 Task: Select the zh-TW option in the locale.
Action: Mouse moved to (8, 520)
Screenshot: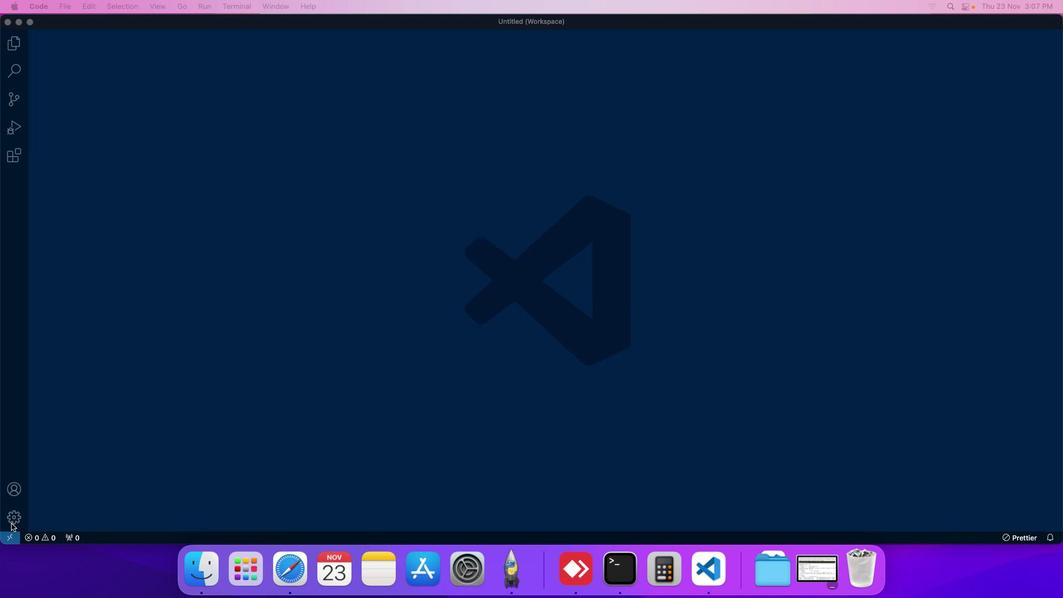 
Action: Mouse pressed left at (8, 520)
Screenshot: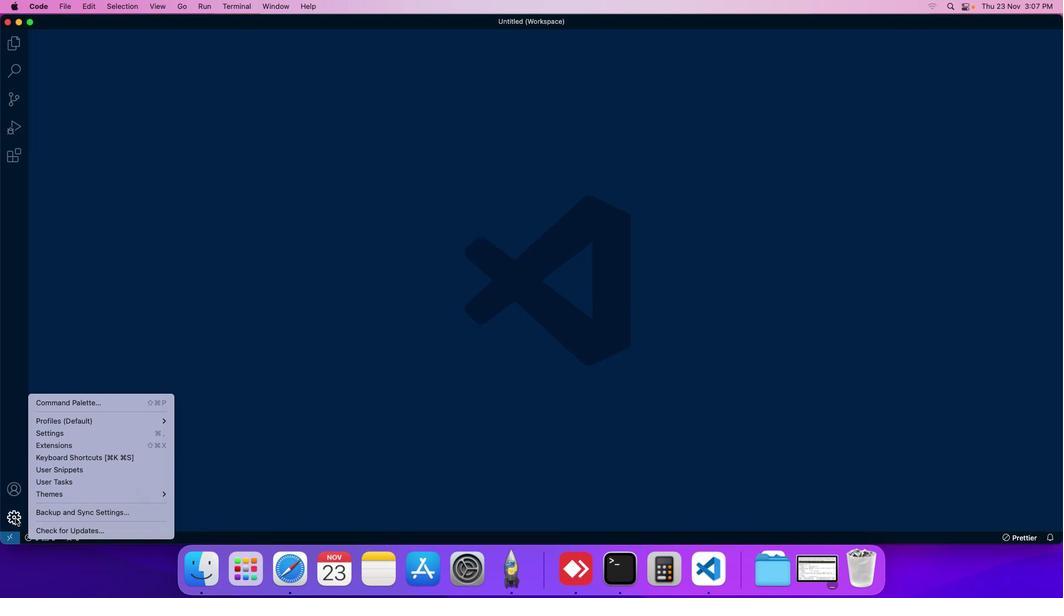 
Action: Mouse moved to (58, 425)
Screenshot: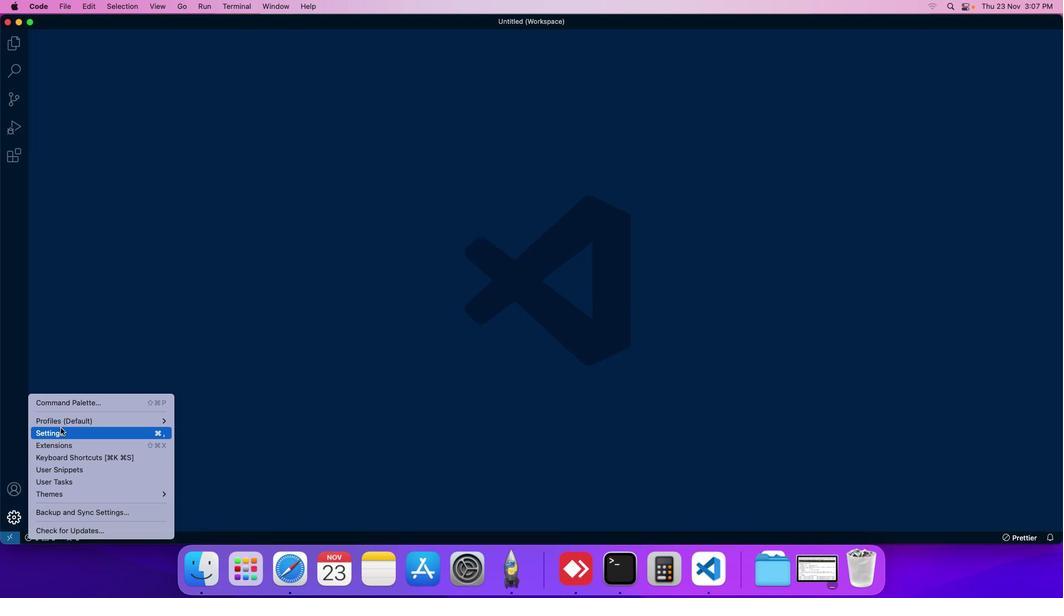 
Action: Mouse pressed left at (58, 425)
Screenshot: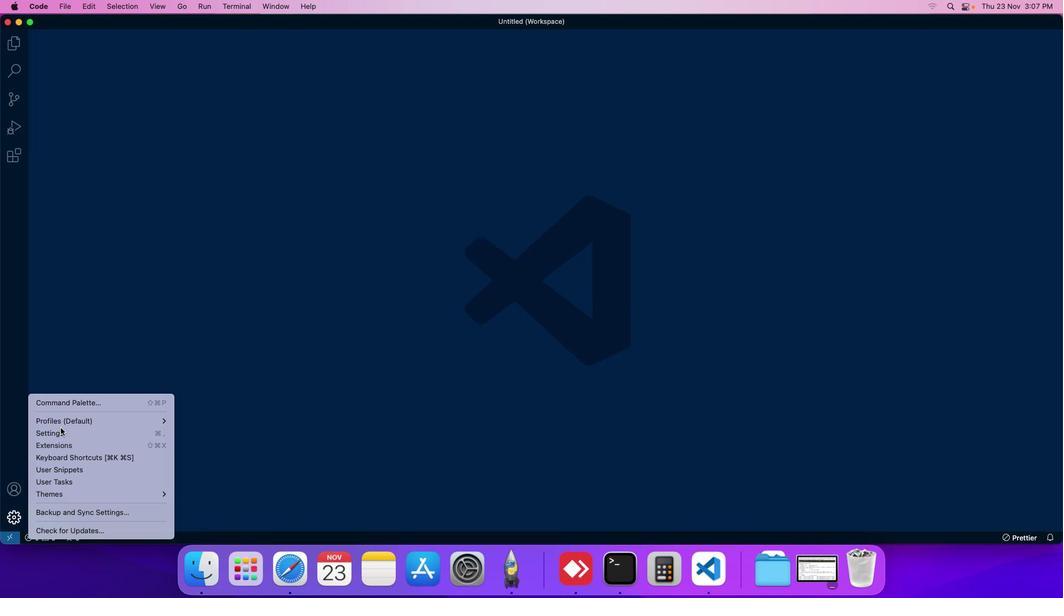 
Action: Mouse moved to (274, 86)
Screenshot: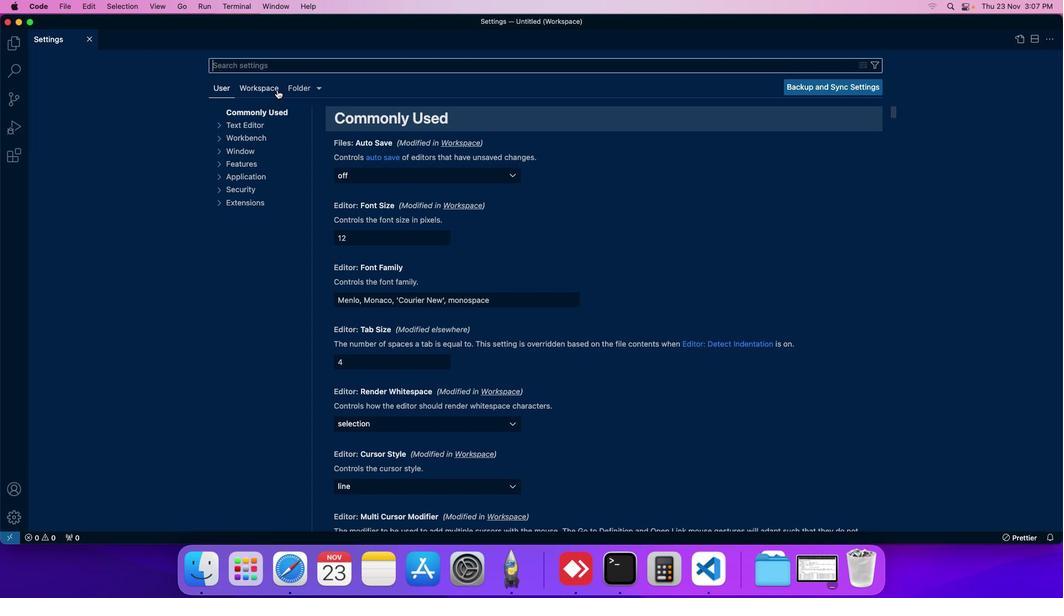 
Action: Mouse pressed left at (274, 86)
Screenshot: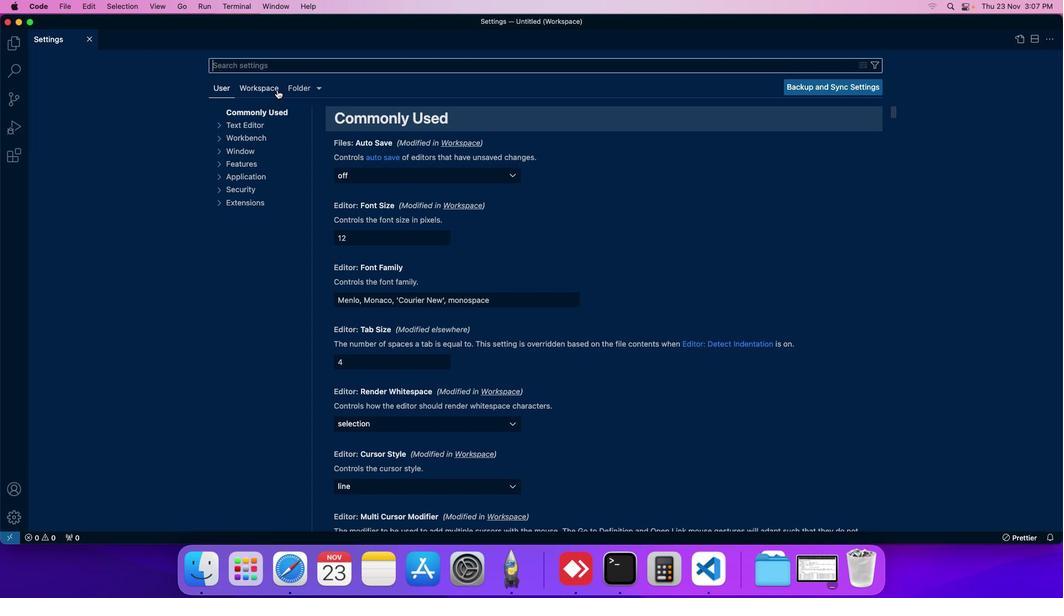 
Action: Mouse moved to (240, 186)
Screenshot: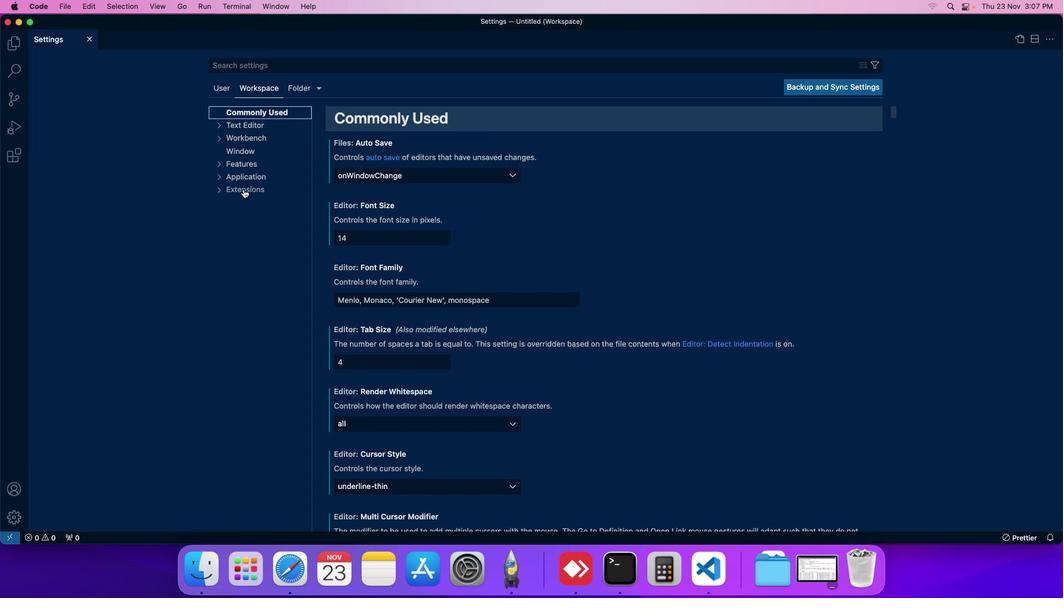 
Action: Mouse pressed left at (240, 186)
Screenshot: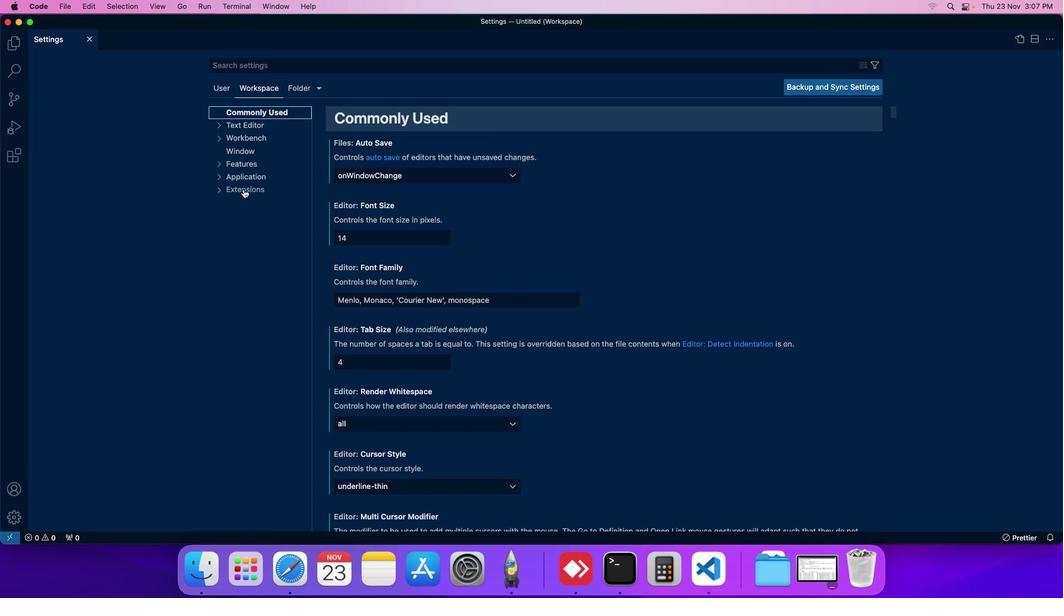 
Action: Mouse moved to (237, 467)
Screenshot: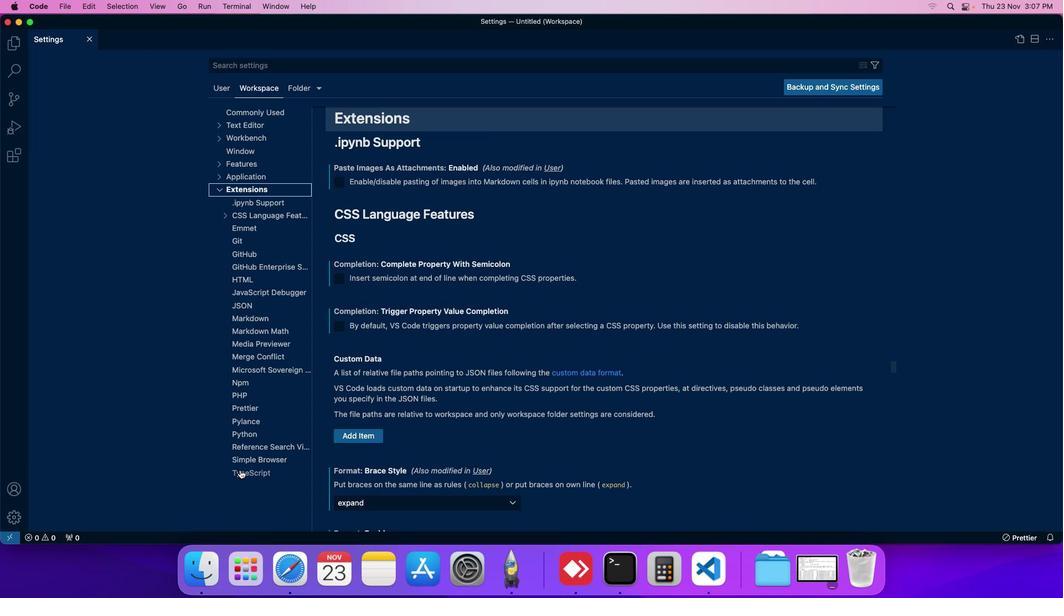 
Action: Mouse pressed left at (237, 467)
Screenshot: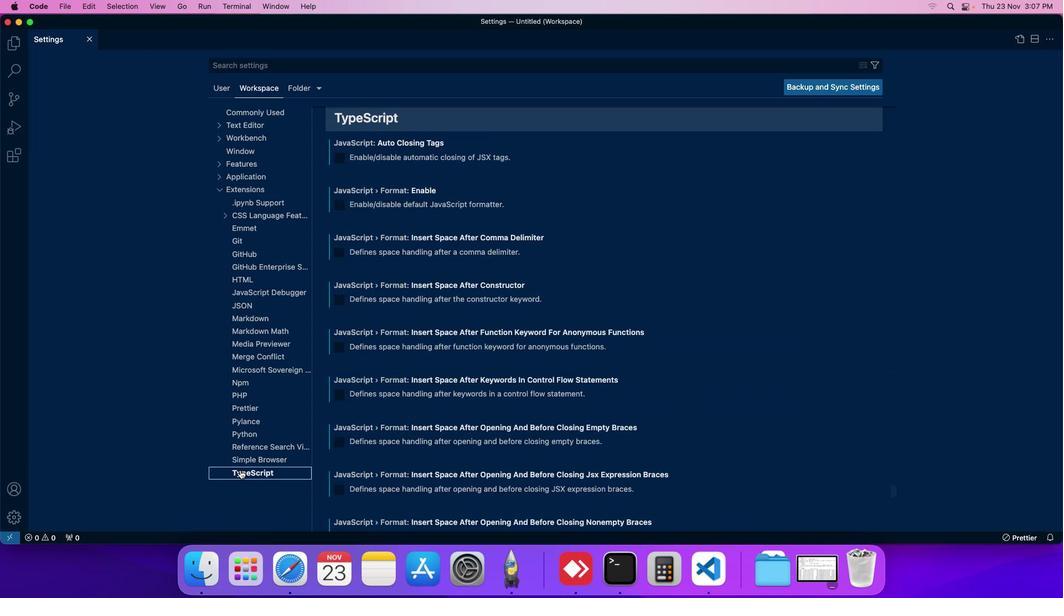 
Action: Mouse moved to (331, 371)
Screenshot: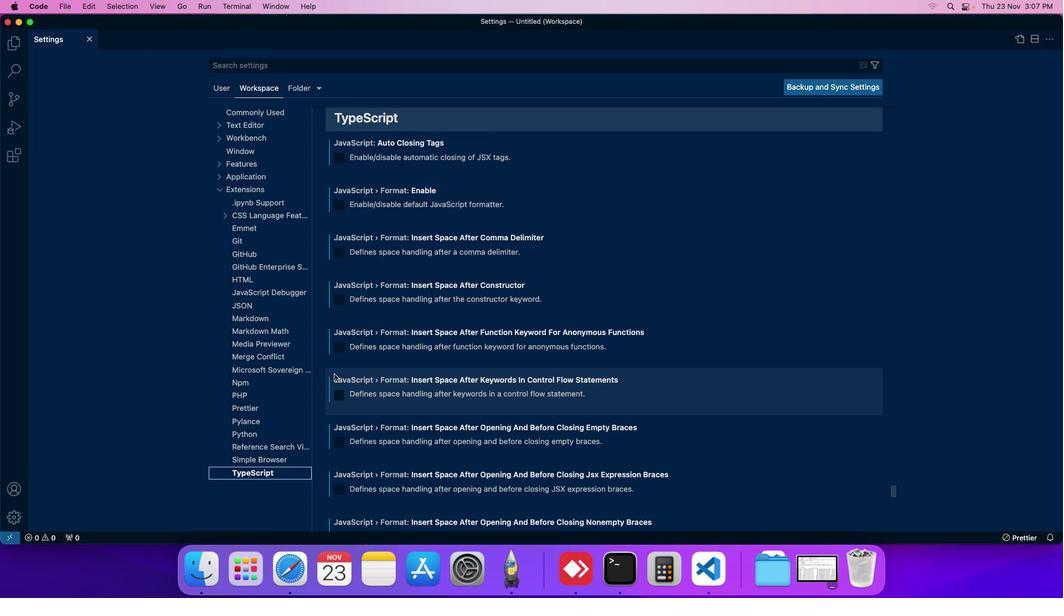 
Action: Mouse scrolled (331, 371) with delta (-2, -2)
Screenshot: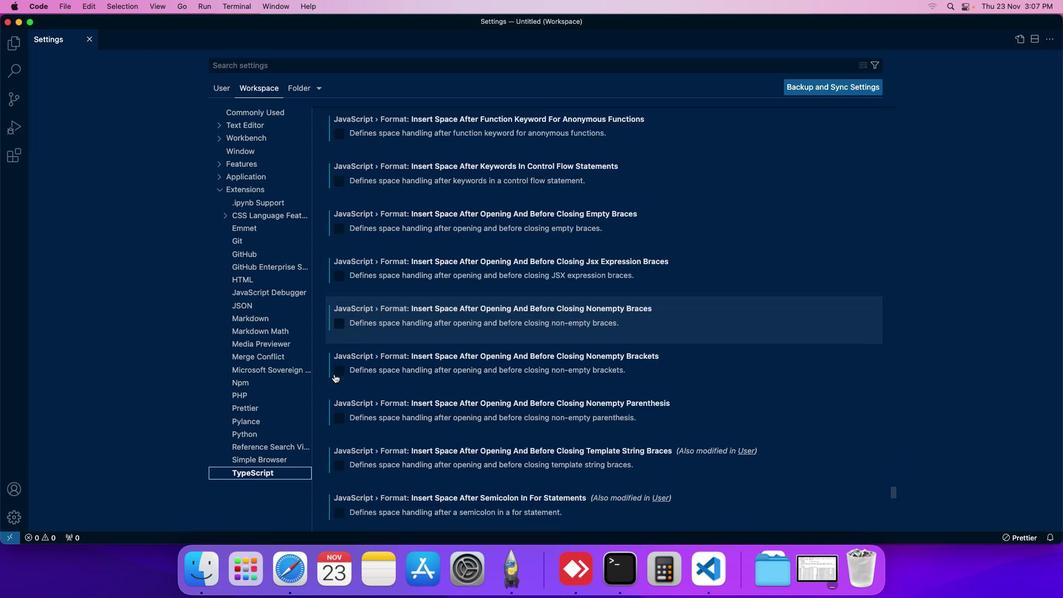 
Action: Mouse scrolled (331, 371) with delta (-2, -2)
Screenshot: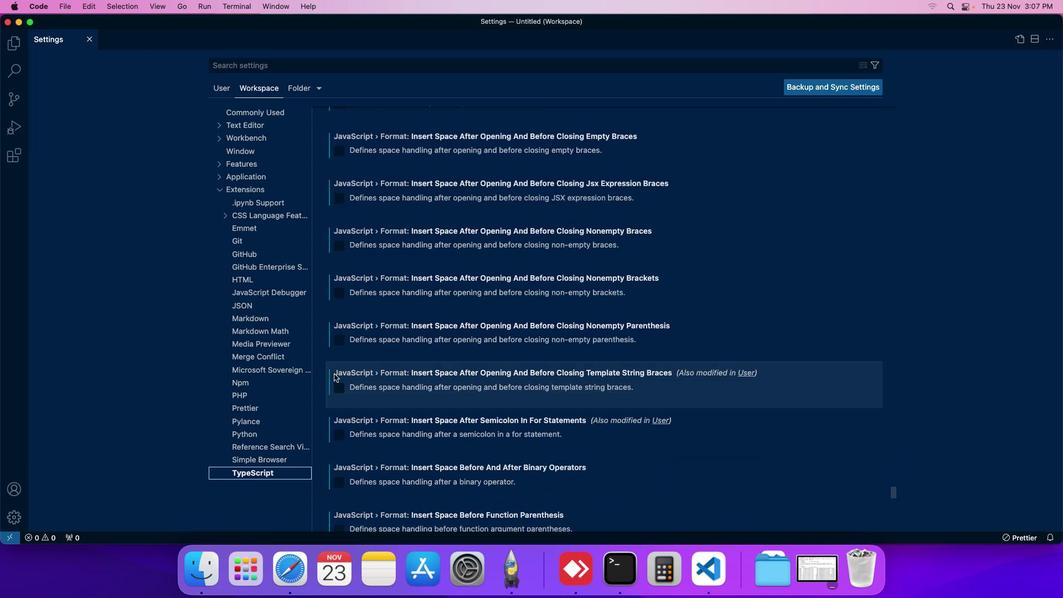 
Action: Mouse scrolled (331, 371) with delta (-2, -2)
Screenshot: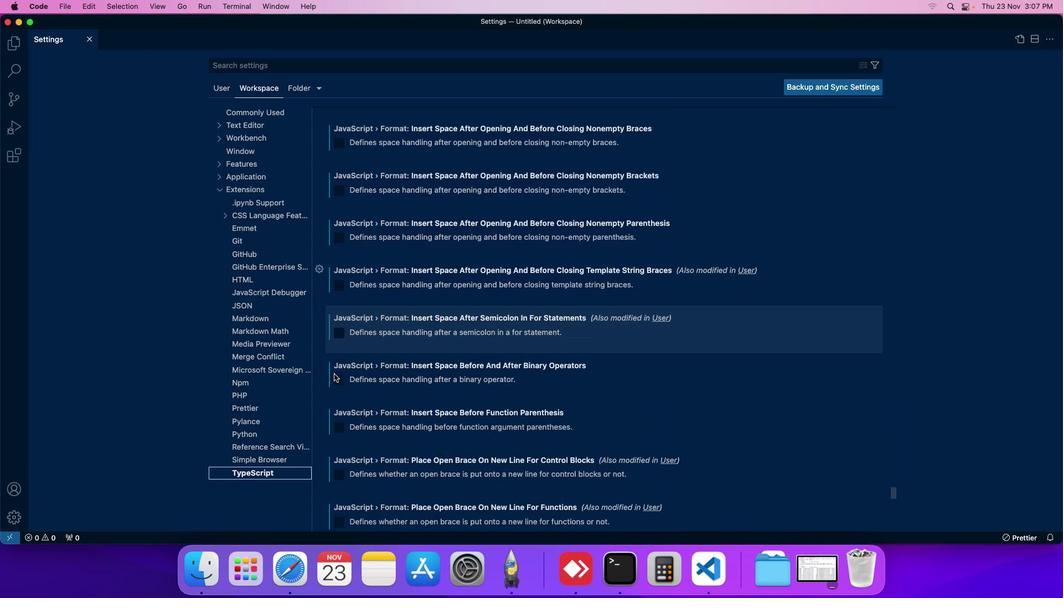 
Action: Mouse scrolled (331, 371) with delta (-2, -2)
Screenshot: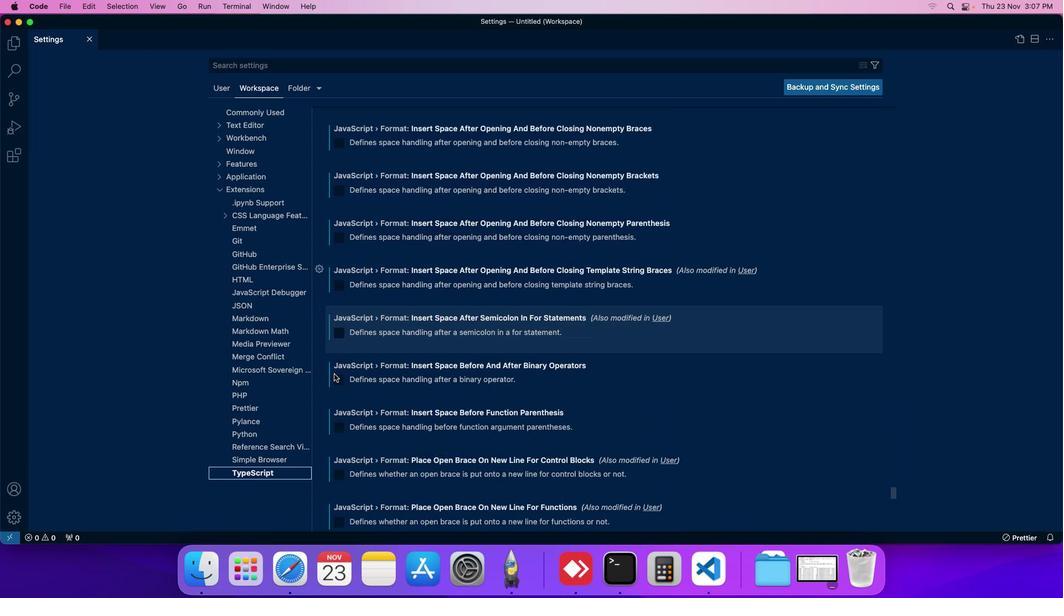 
Action: Mouse scrolled (331, 371) with delta (-2, -2)
Screenshot: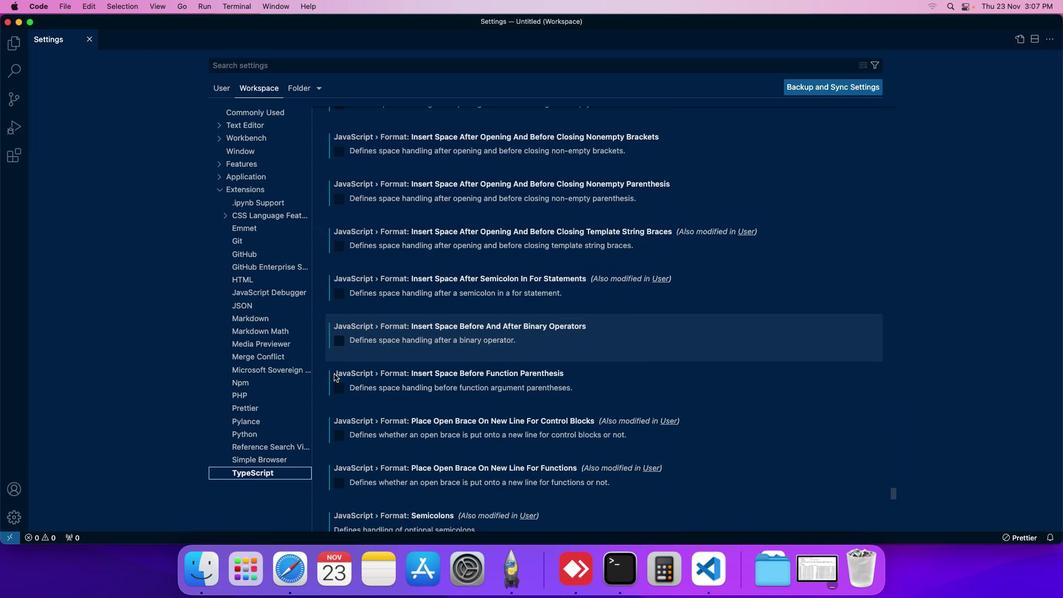 
Action: Mouse moved to (334, 370)
Screenshot: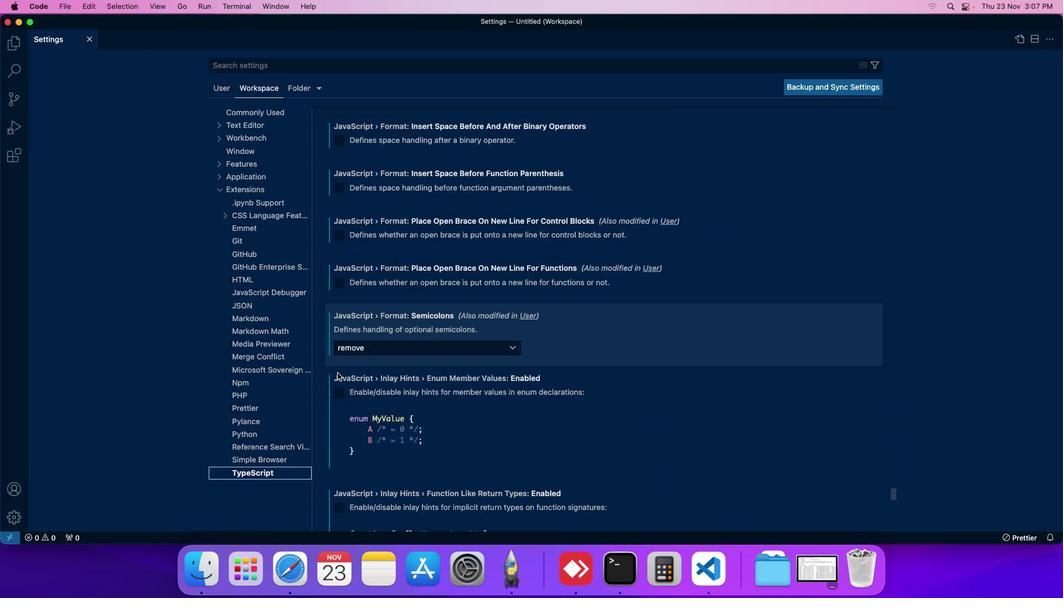 
Action: Mouse scrolled (334, 370) with delta (-2, -2)
Screenshot: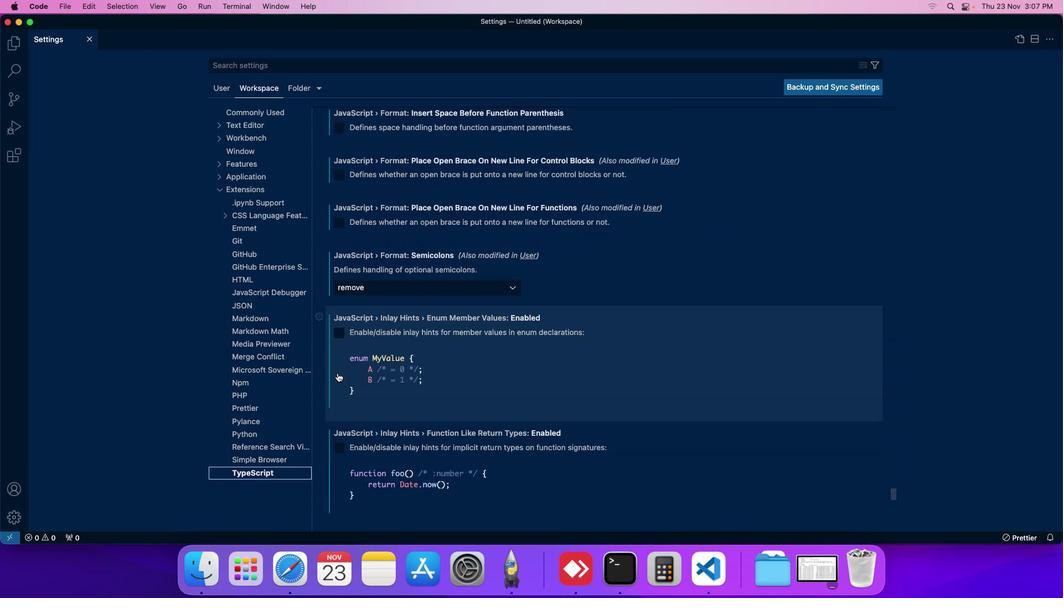 
Action: Mouse scrolled (334, 370) with delta (-2, -2)
Screenshot: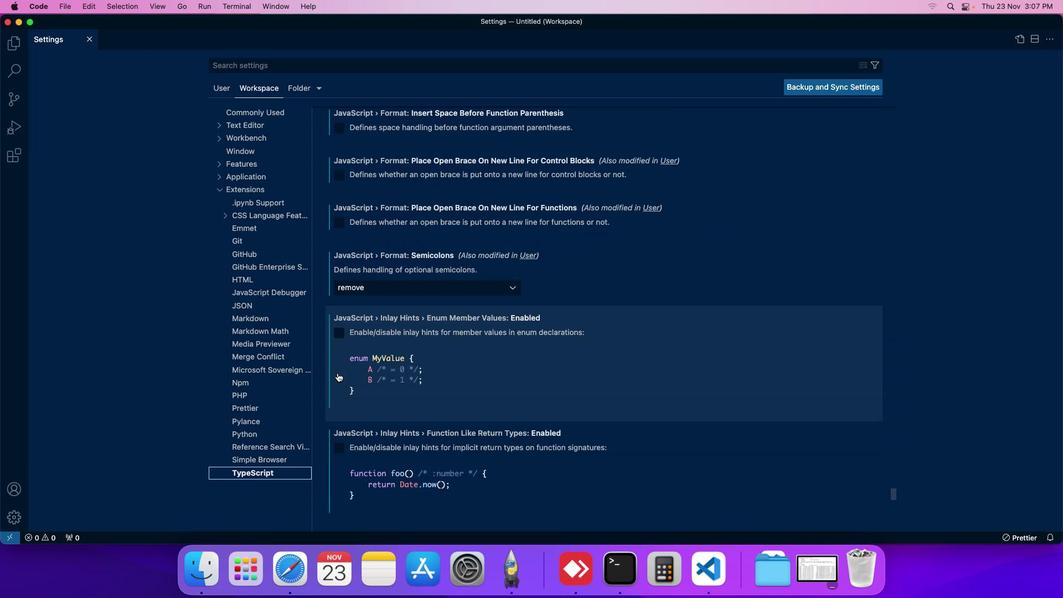 
Action: Mouse scrolled (334, 370) with delta (-2, -3)
Screenshot: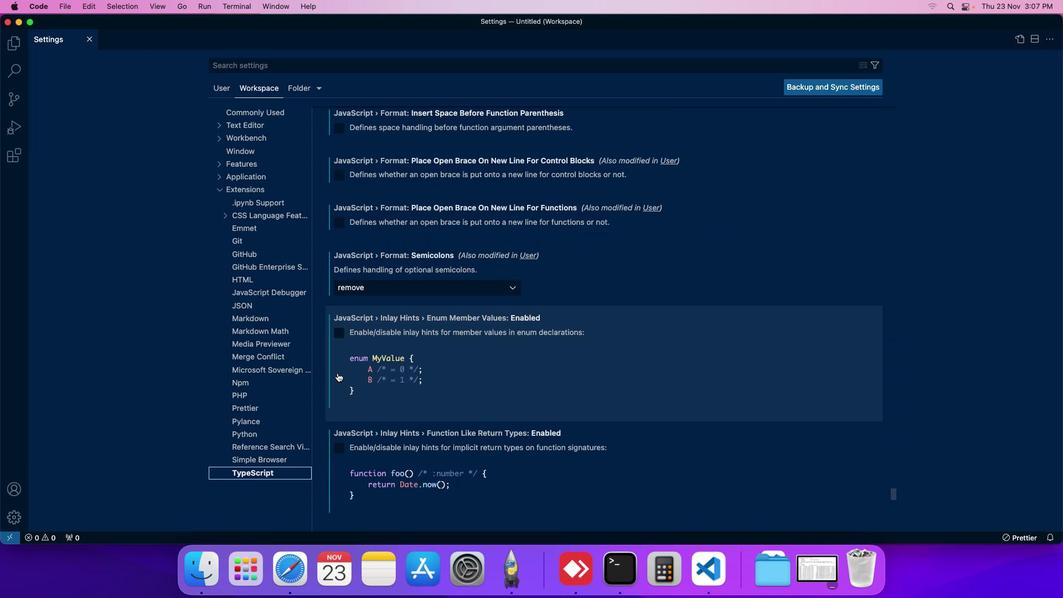 
Action: Mouse moved to (335, 370)
Screenshot: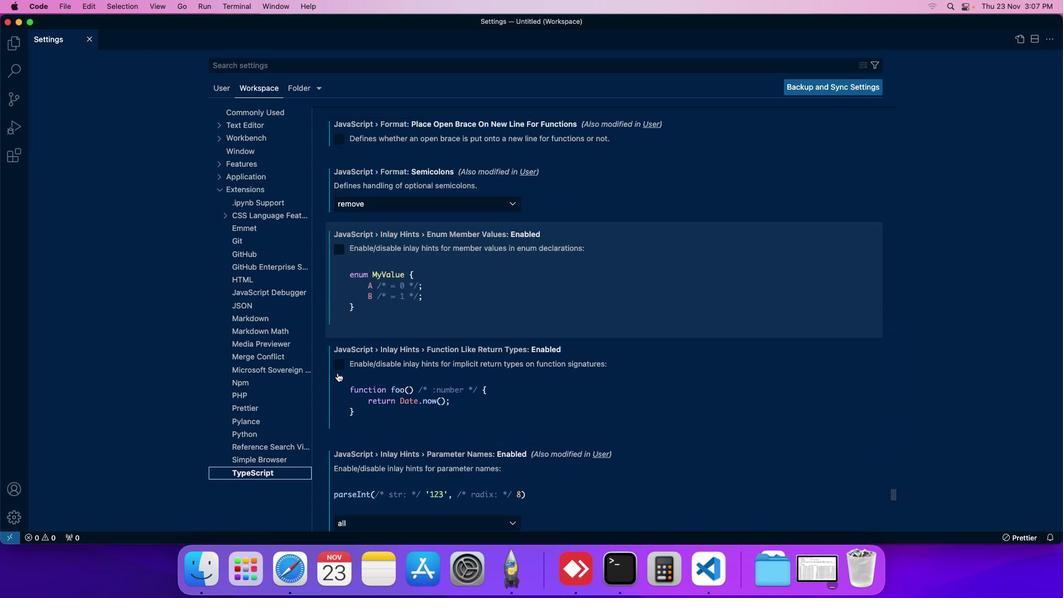 
Action: Mouse scrolled (335, 370) with delta (-2, -2)
Screenshot: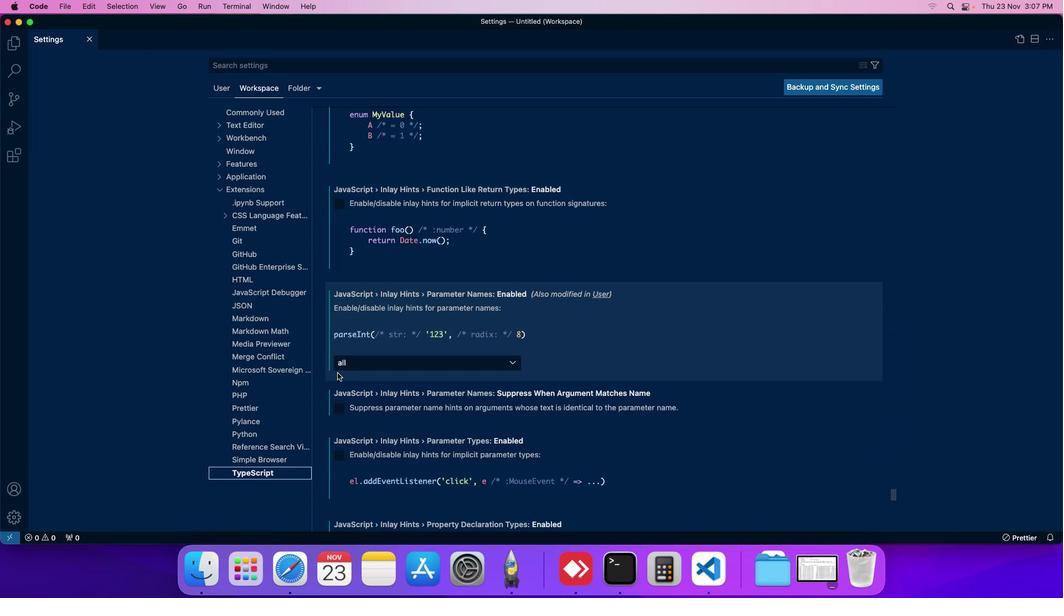 
Action: Mouse scrolled (335, 370) with delta (-2, -2)
Screenshot: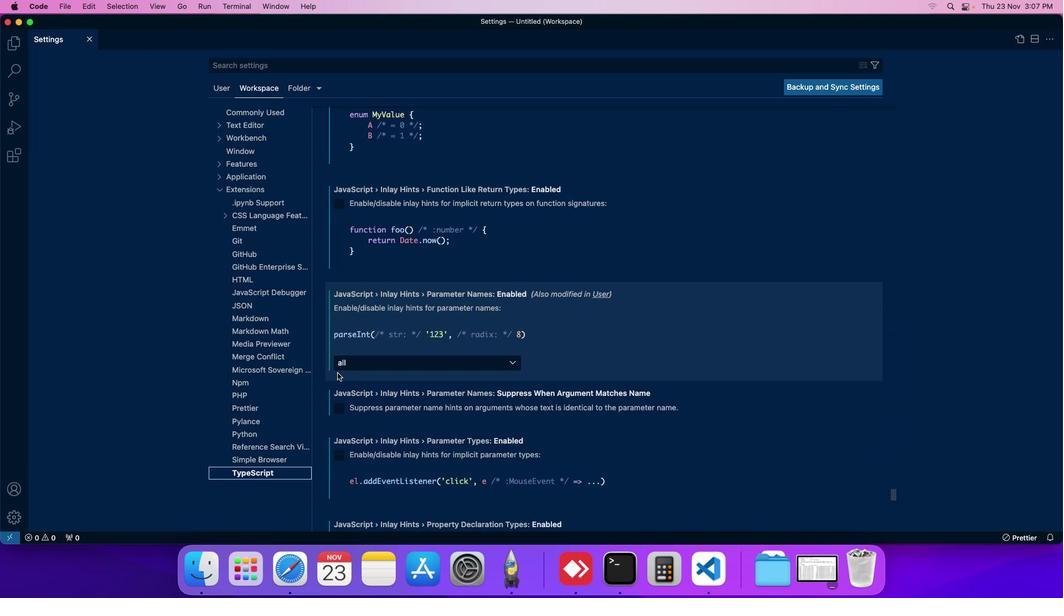 
Action: Mouse scrolled (335, 370) with delta (-2, -3)
Screenshot: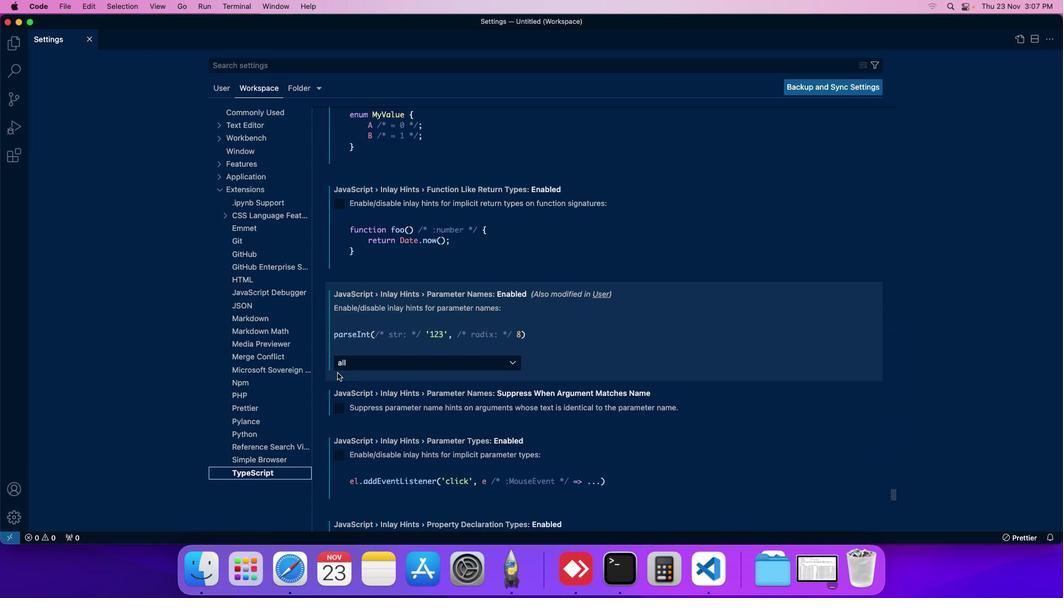 
Action: Mouse scrolled (335, 370) with delta (-2, -2)
Screenshot: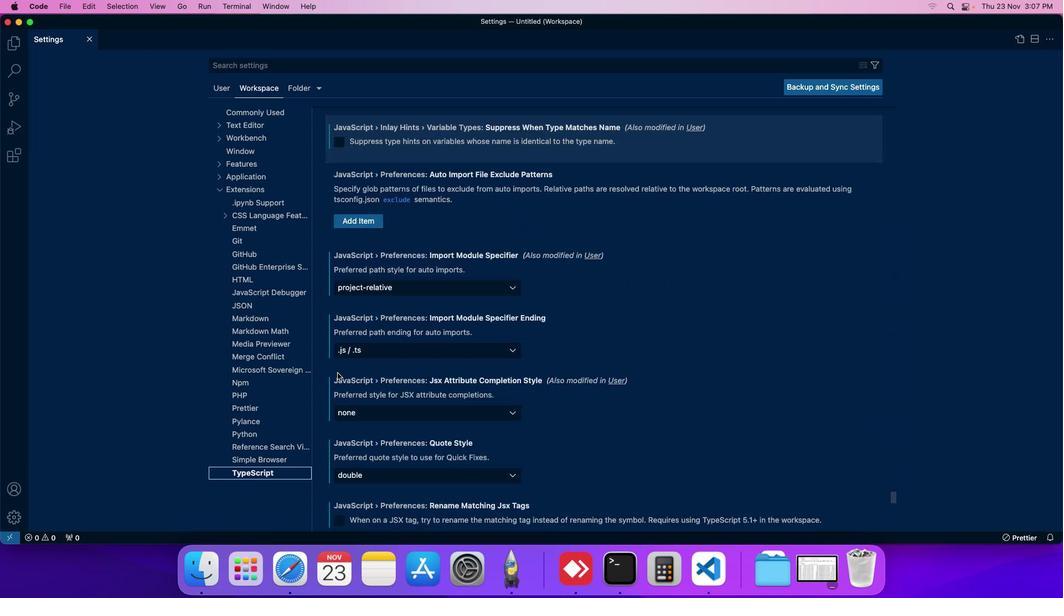 
Action: Mouse scrolled (335, 370) with delta (-2, -2)
Screenshot: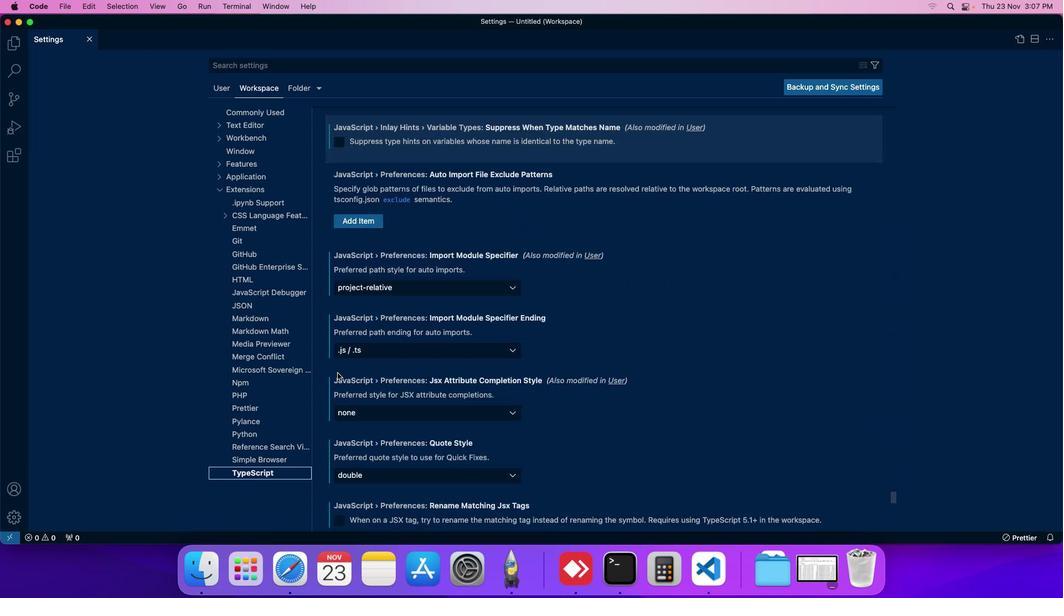 
Action: Mouse scrolled (335, 370) with delta (-2, -3)
Screenshot: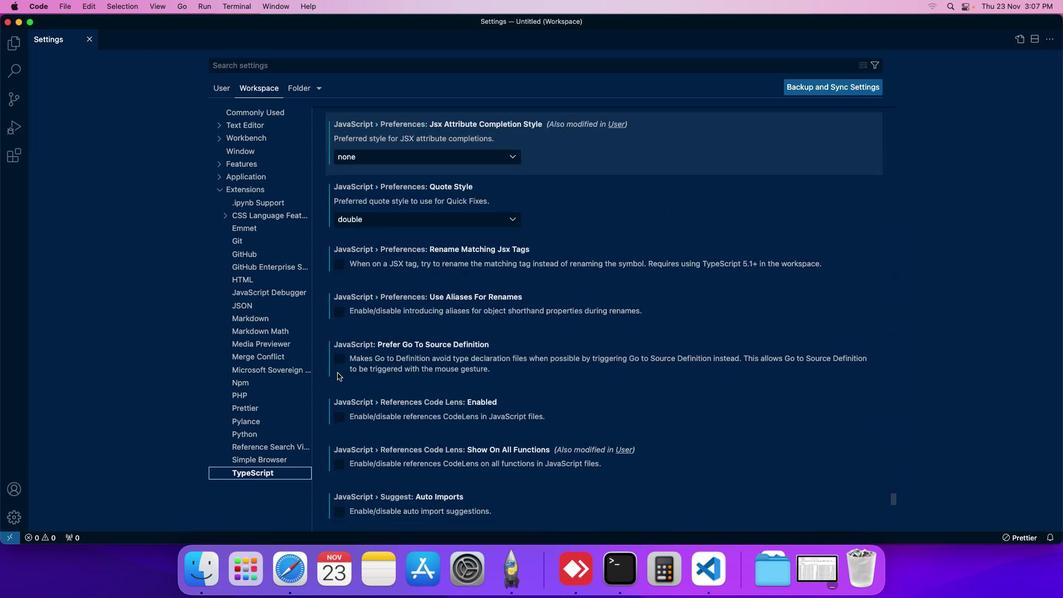 
Action: Mouse scrolled (335, 370) with delta (-2, -4)
Screenshot: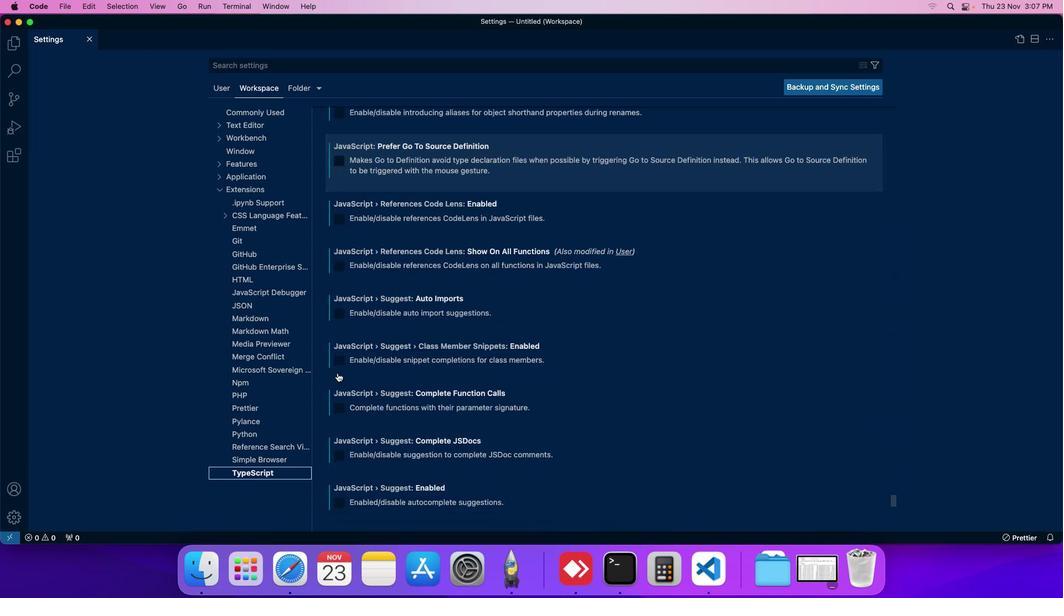 
Action: Mouse moved to (335, 370)
Screenshot: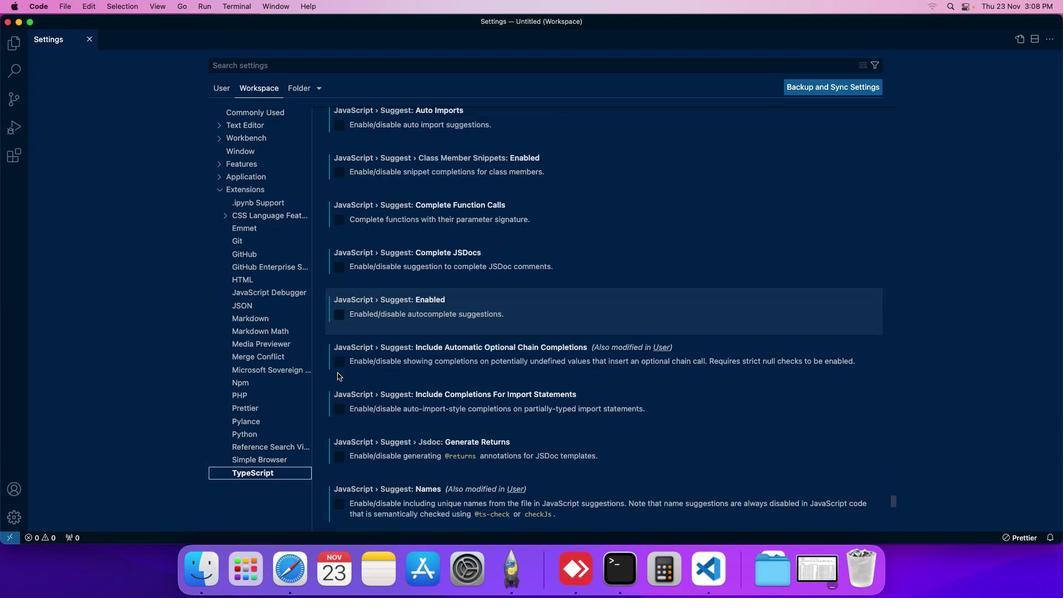 
Action: Mouse scrolled (335, 370) with delta (-2, -2)
Screenshot: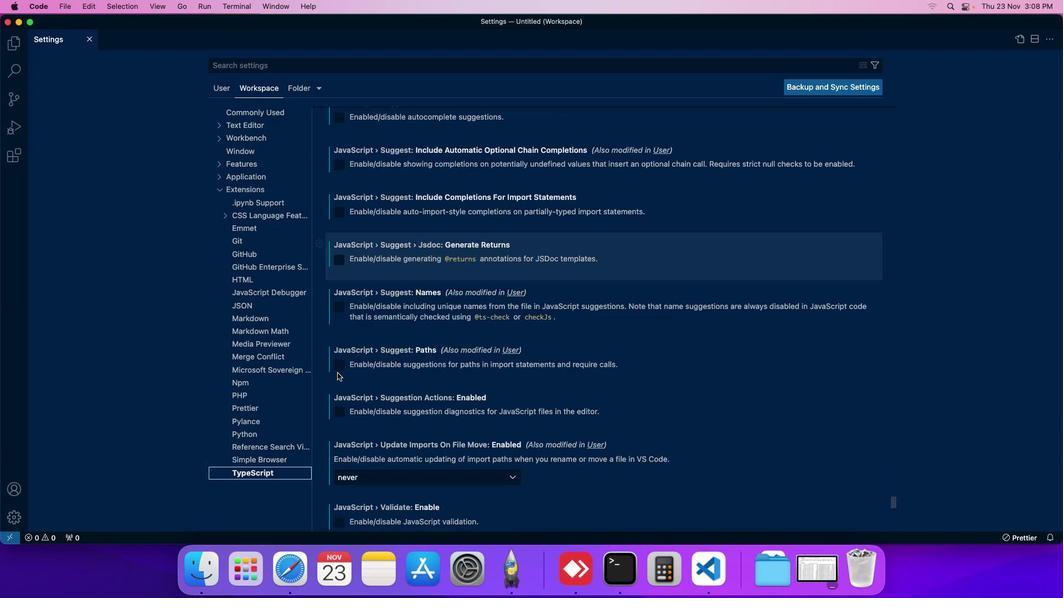 
Action: Mouse scrolled (335, 370) with delta (-2, -2)
Screenshot: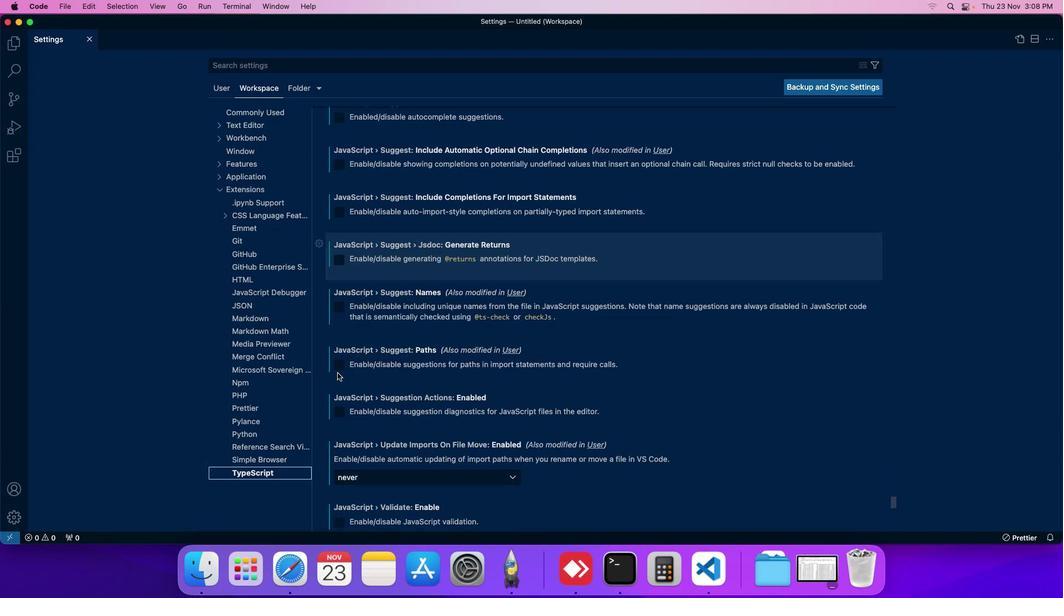 
Action: Mouse scrolled (335, 370) with delta (-2, -3)
Screenshot: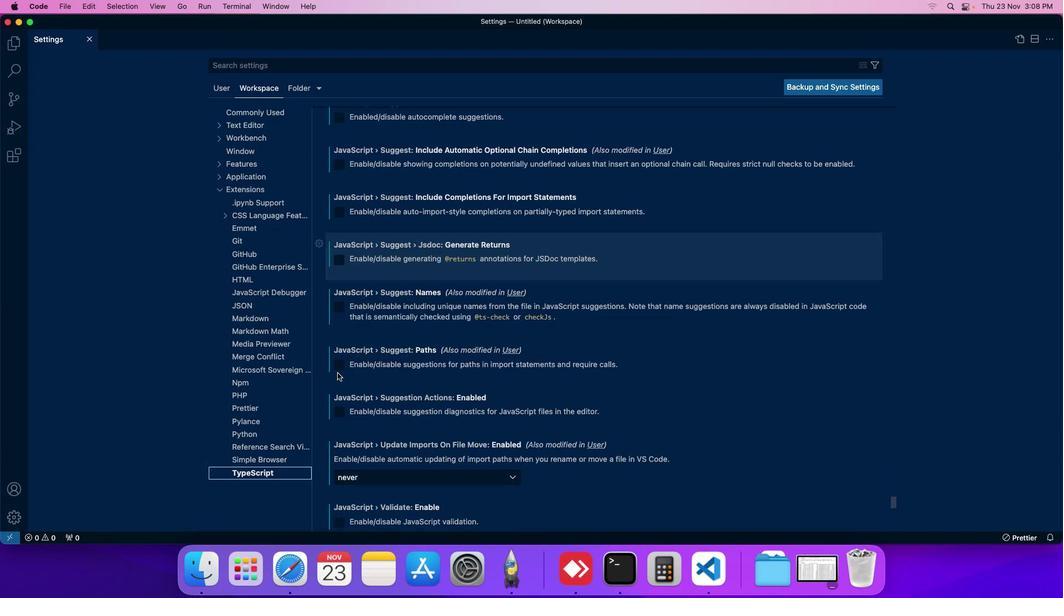 
Action: Mouse scrolled (335, 370) with delta (-2, -4)
Screenshot: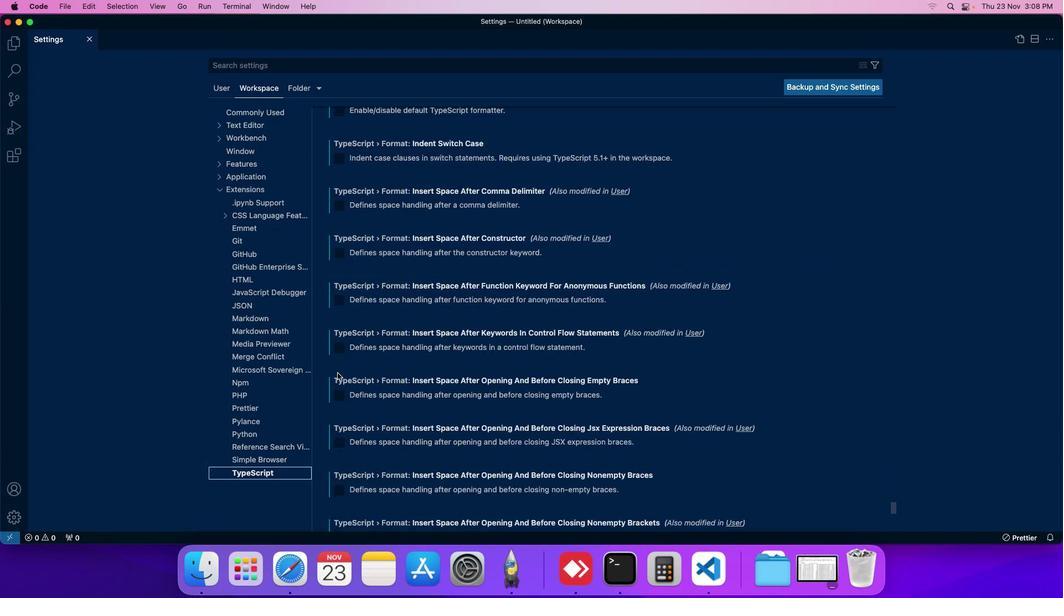 
Action: Mouse scrolled (335, 370) with delta (-2, -2)
Screenshot: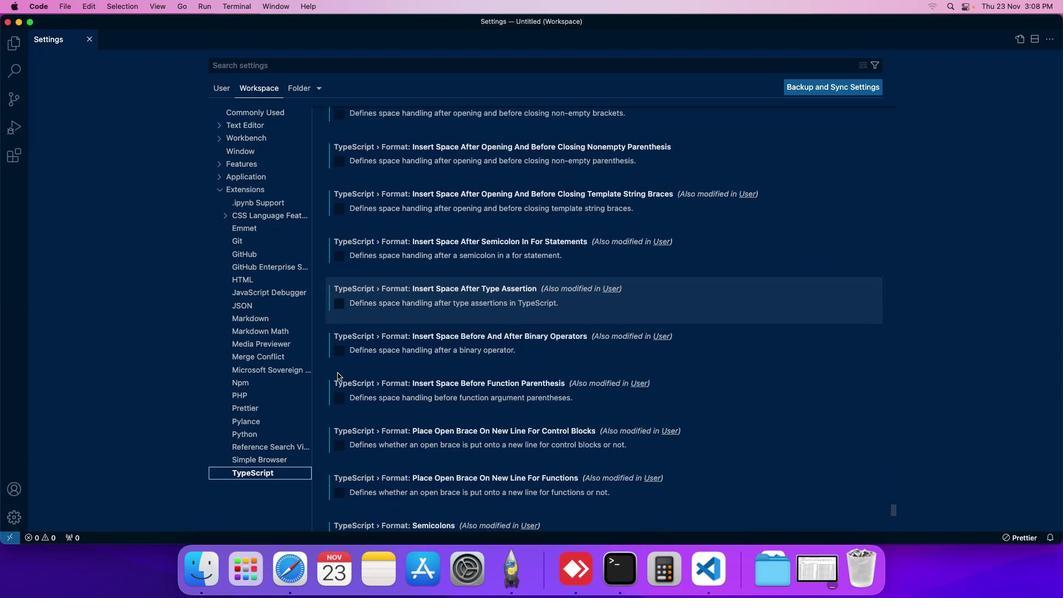 
Action: Mouse scrolled (335, 370) with delta (-2, -2)
Screenshot: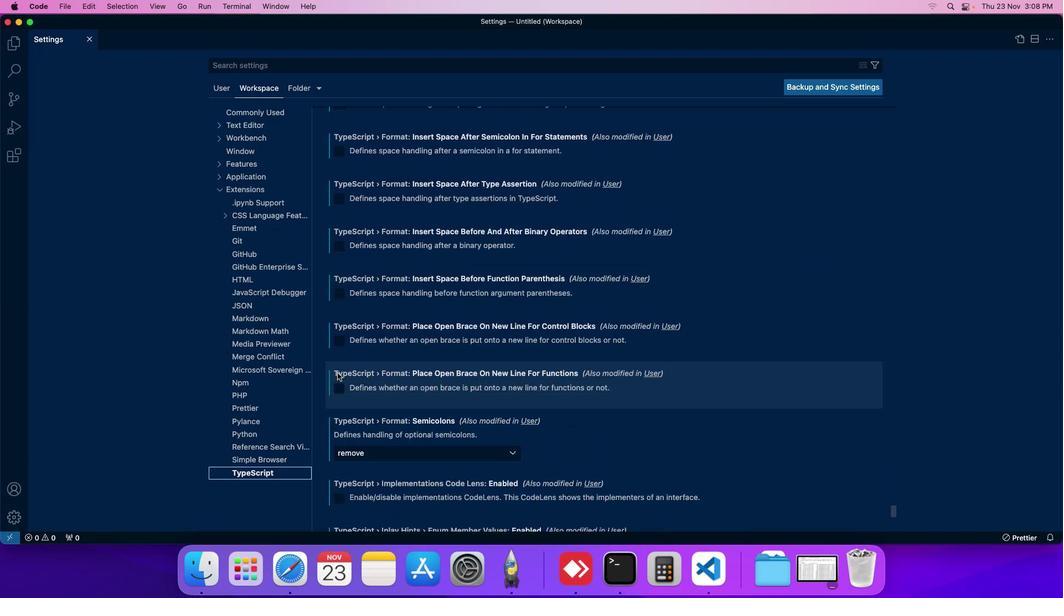 
Action: Mouse scrolled (335, 370) with delta (-2, -3)
Screenshot: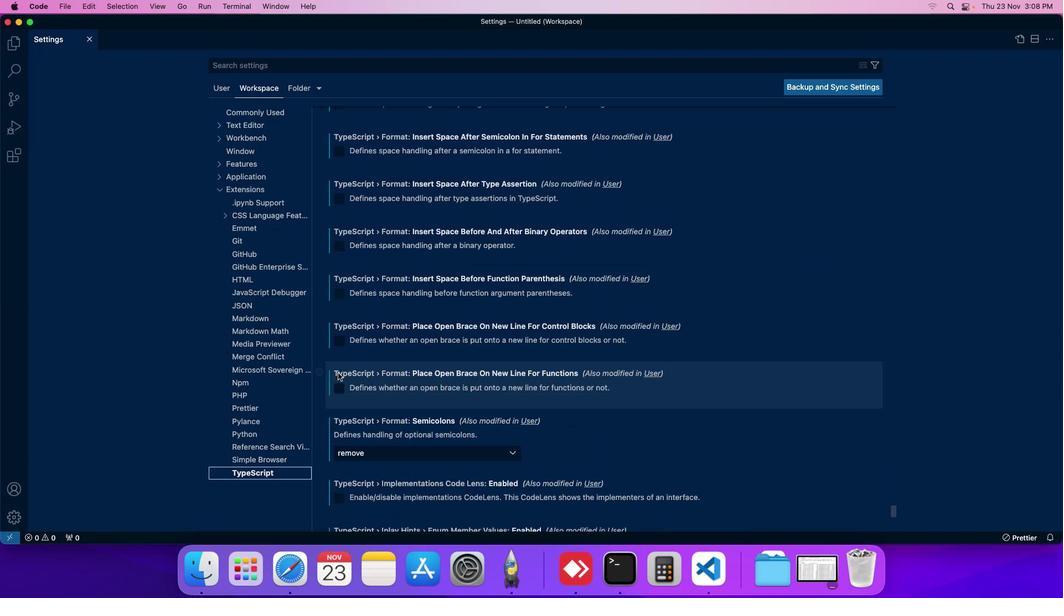 
Action: Mouse moved to (335, 370)
Screenshot: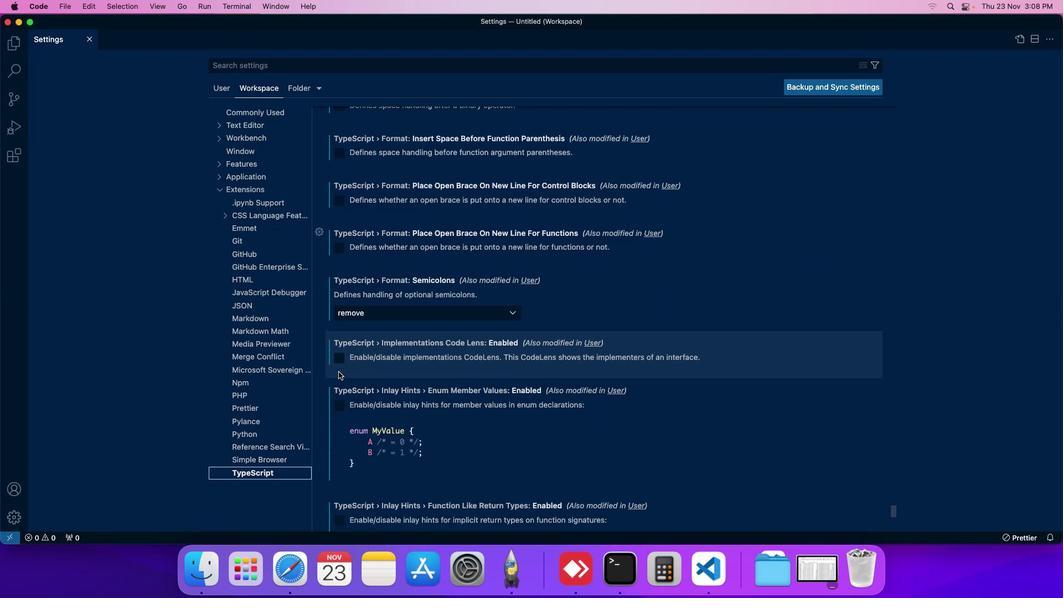 
Action: Mouse scrolled (335, 370) with delta (-2, -2)
Screenshot: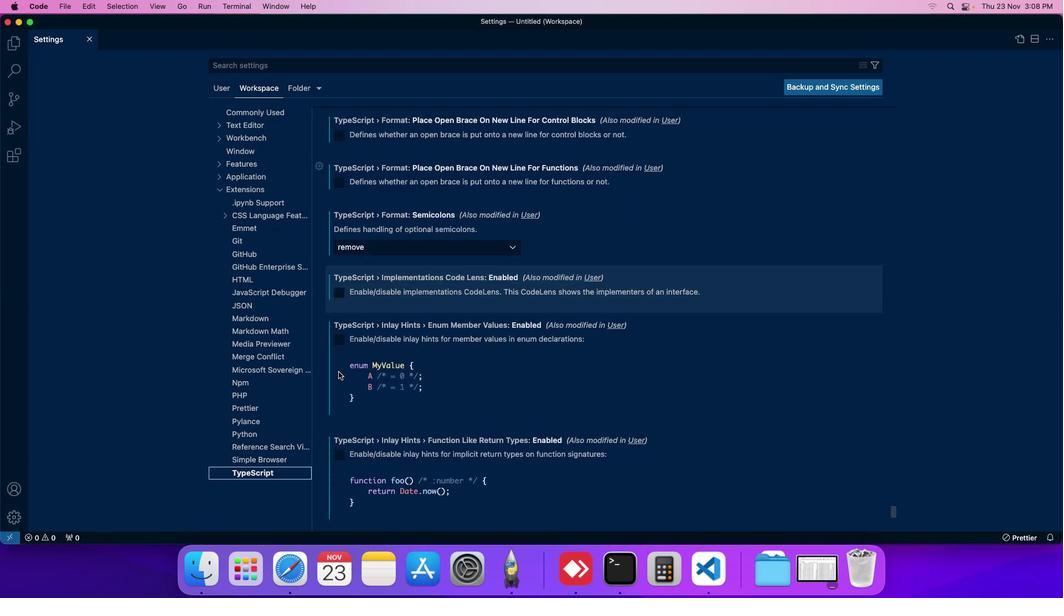 
Action: Mouse scrolled (335, 370) with delta (-2, -2)
Screenshot: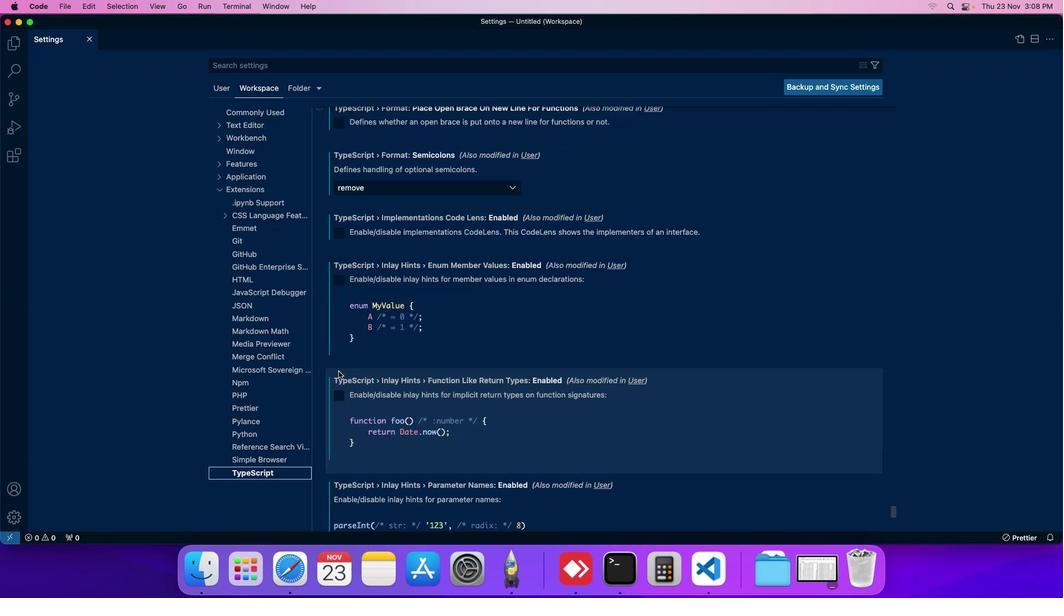 
Action: Mouse moved to (335, 369)
Screenshot: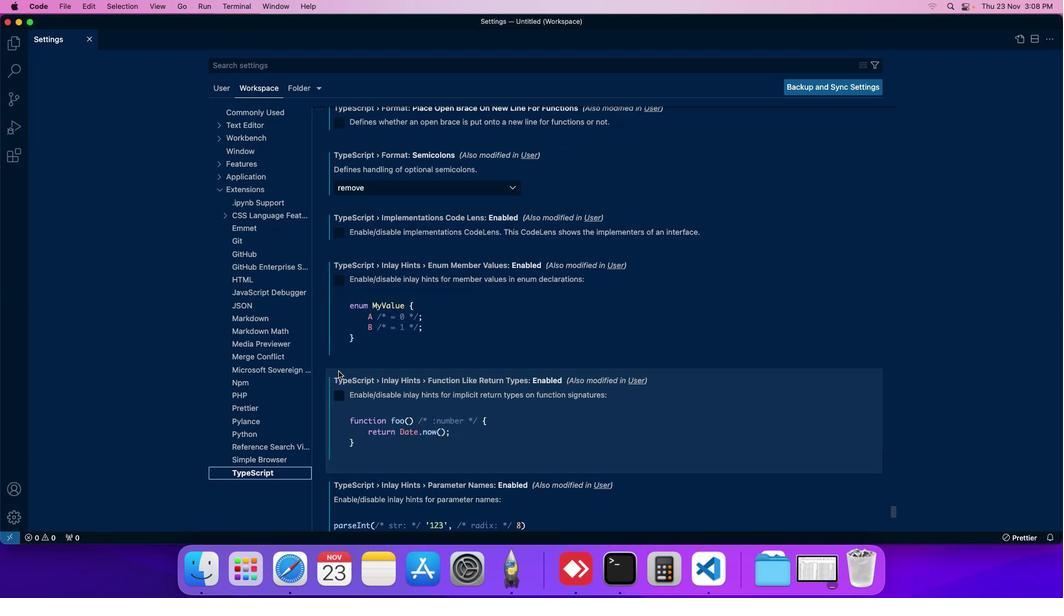 
Action: Mouse scrolled (335, 369) with delta (-2, -3)
Screenshot: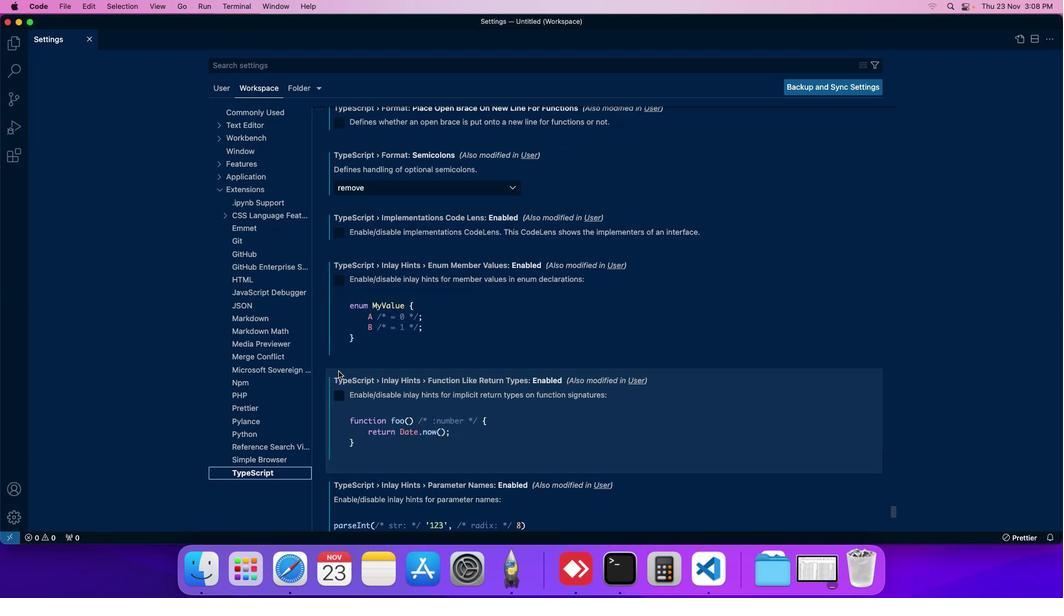 
Action: Mouse moved to (336, 369)
Screenshot: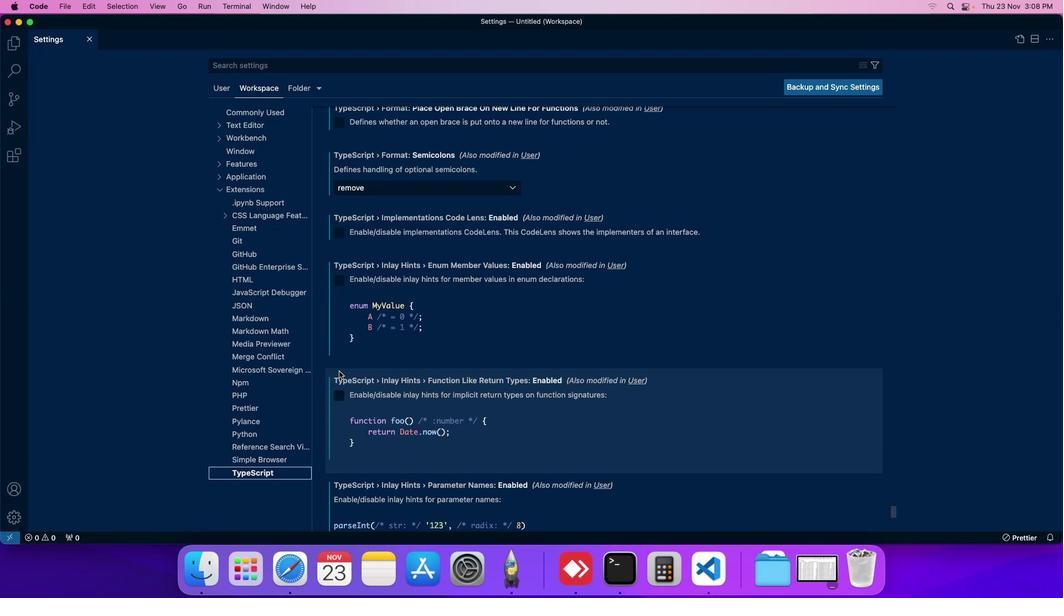 
Action: Mouse scrolled (336, 369) with delta (-2, -2)
Screenshot: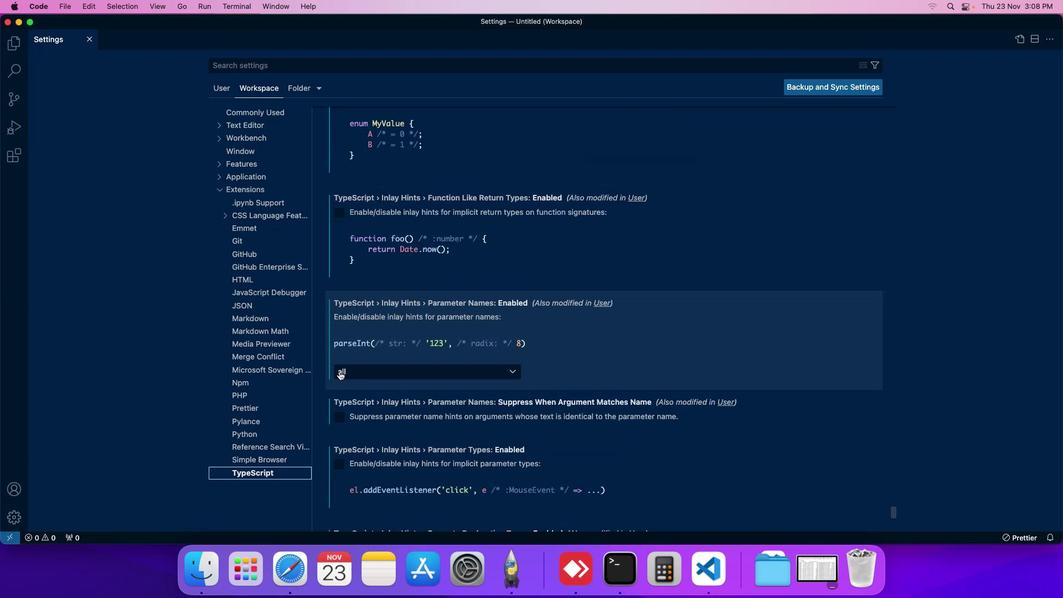 
Action: Mouse scrolled (336, 369) with delta (-2, -2)
Screenshot: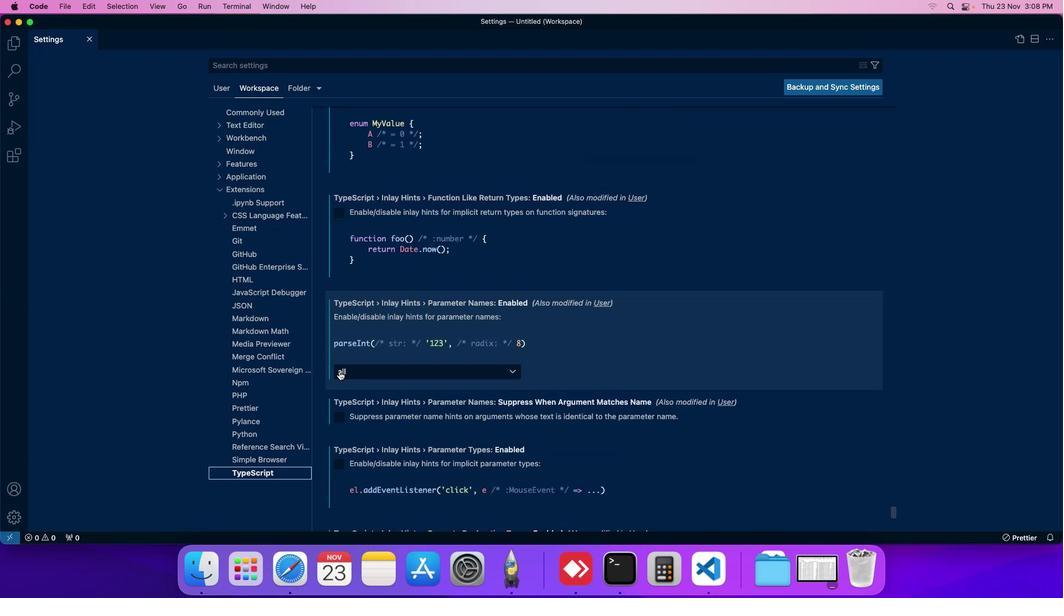 
Action: Mouse scrolled (336, 369) with delta (-2, -3)
Screenshot: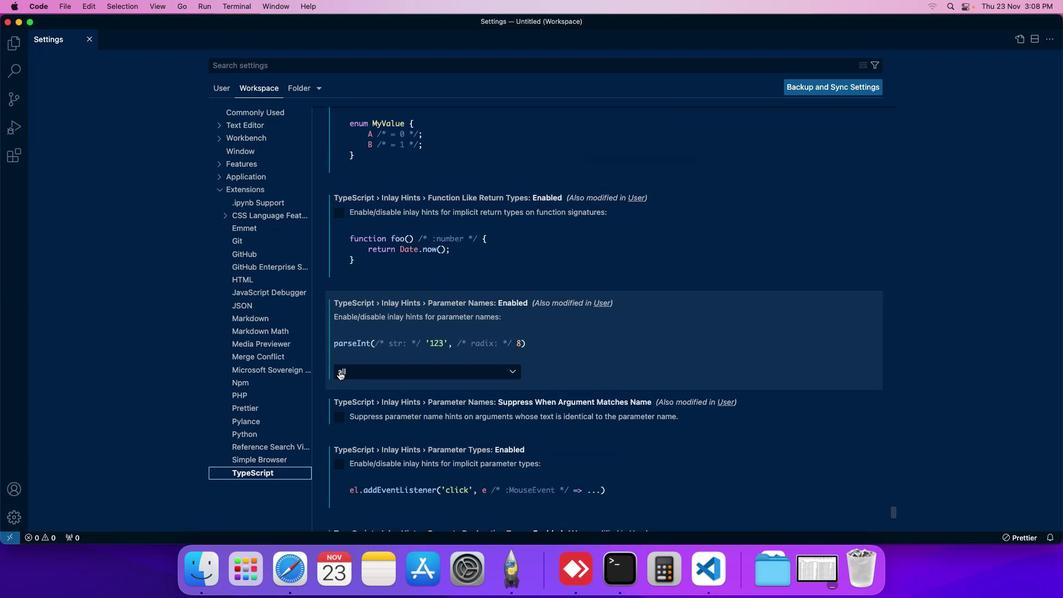 
Action: Mouse moved to (336, 370)
Screenshot: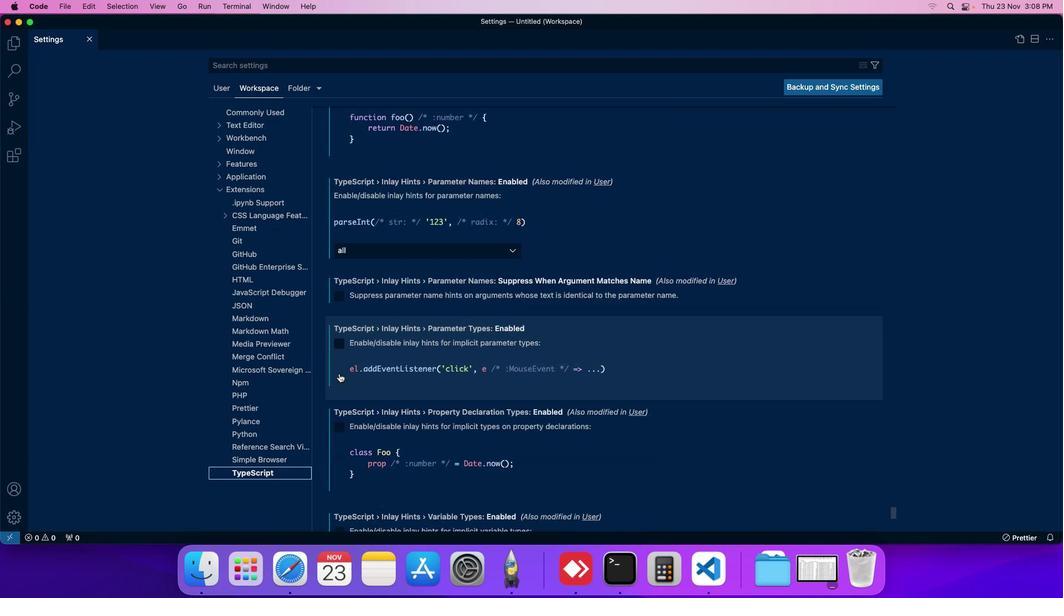 
Action: Mouse scrolled (336, 370) with delta (-2, -2)
Screenshot: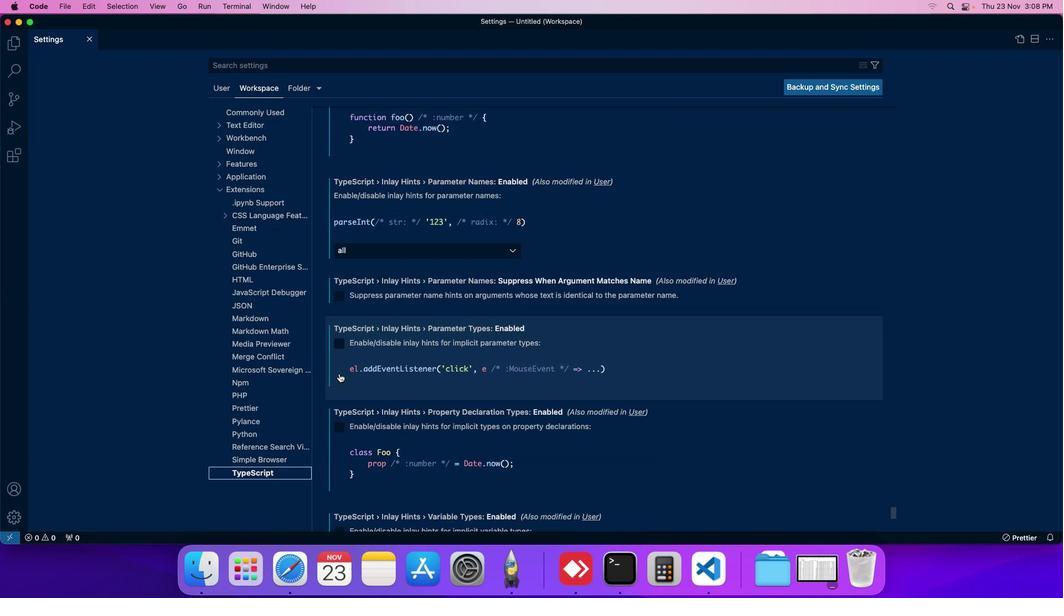 
Action: Mouse scrolled (336, 370) with delta (-2, -2)
Screenshot: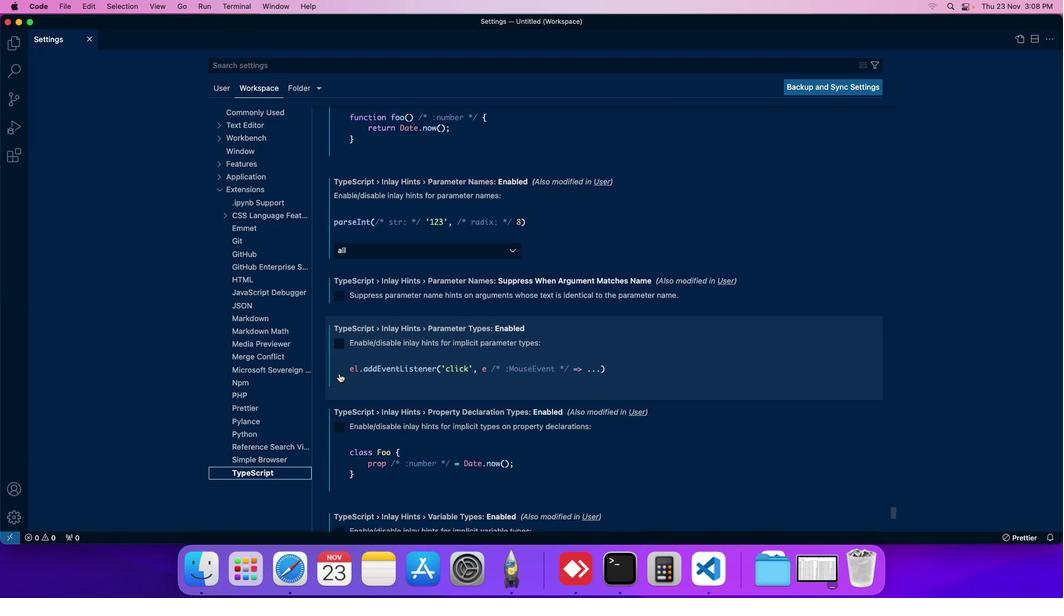 
Action: Mouse scrolled (336, 370) with delta (-2, -2)
Screenshot: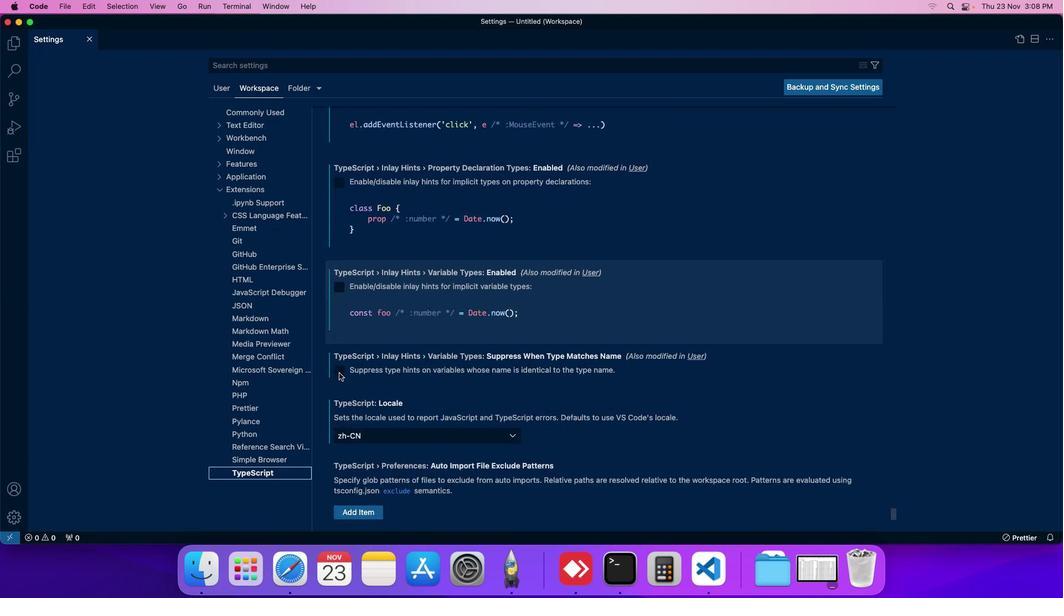 
Action: Mouse scrolled (336, 370) with delta (-2, -2)
Screenshot: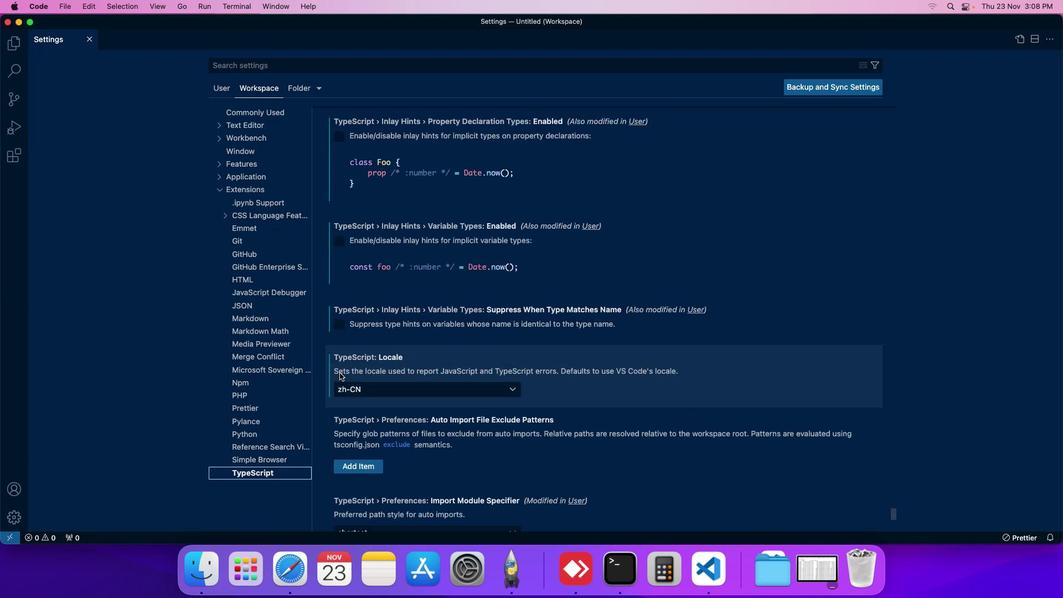
Action: Mouse moved to (336, 370)
Screenshot: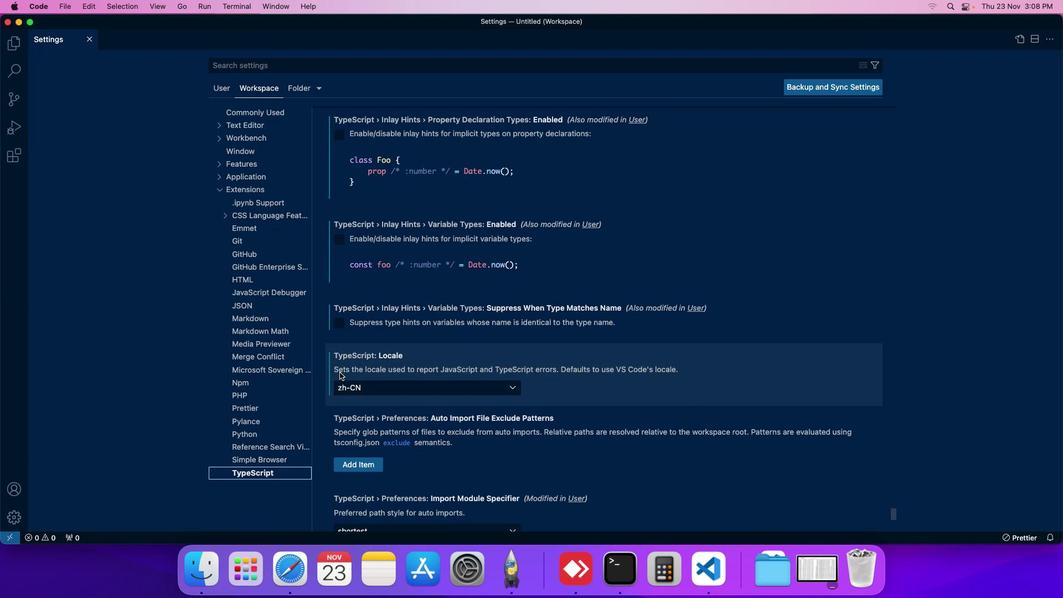
Action: Mouse scrolled (336, 370) with delta (-2, -2)
Screenshot: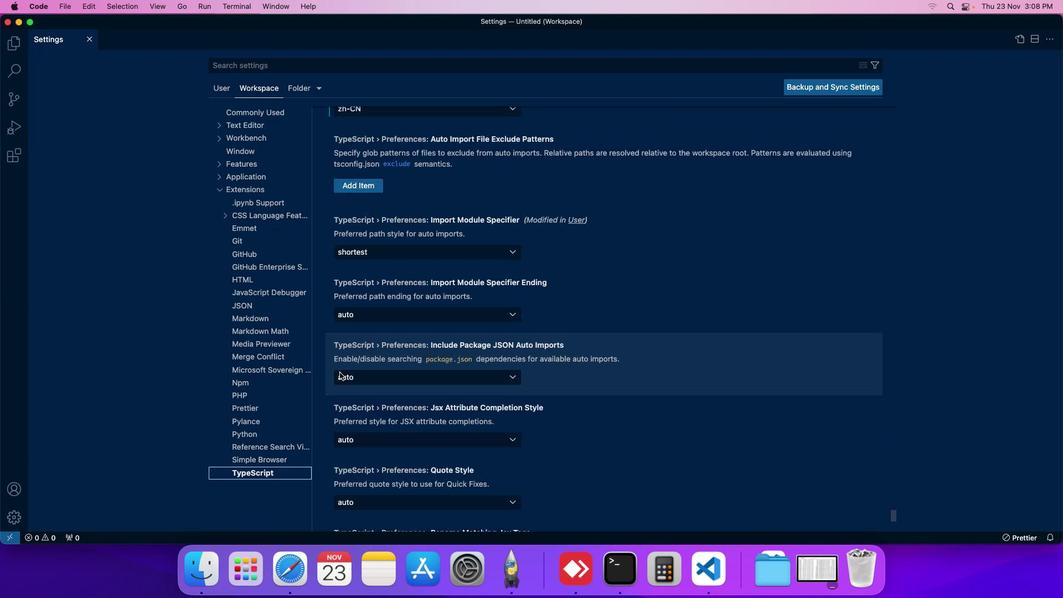 
Action: Mouse scrolled (336, 370) with delta (-2, -2)
Screenshot: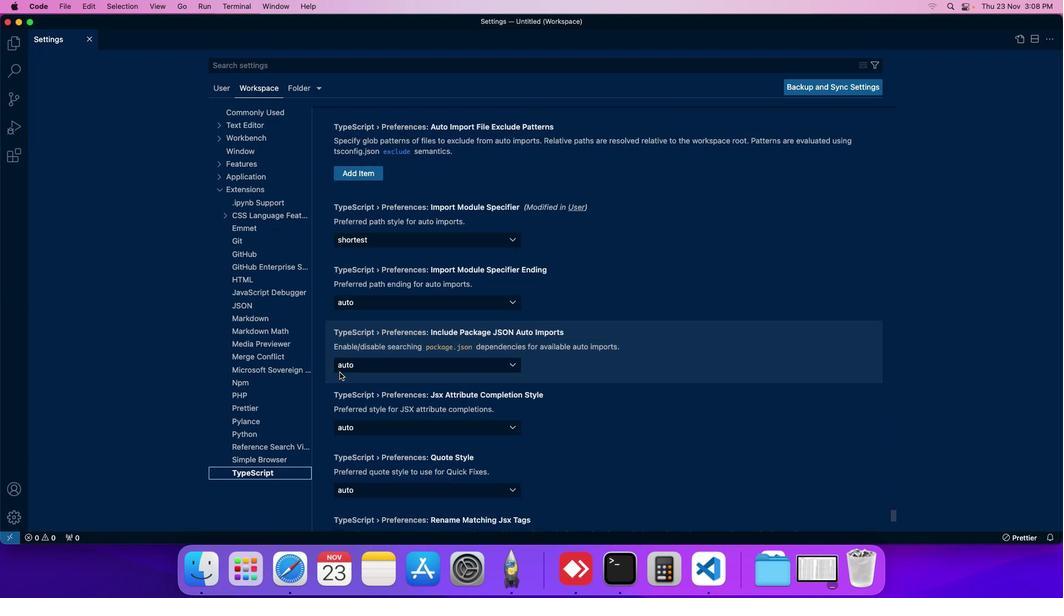 
Action: Mouse scrolled (336, 370) with delta (-2, -2)
Screenshot: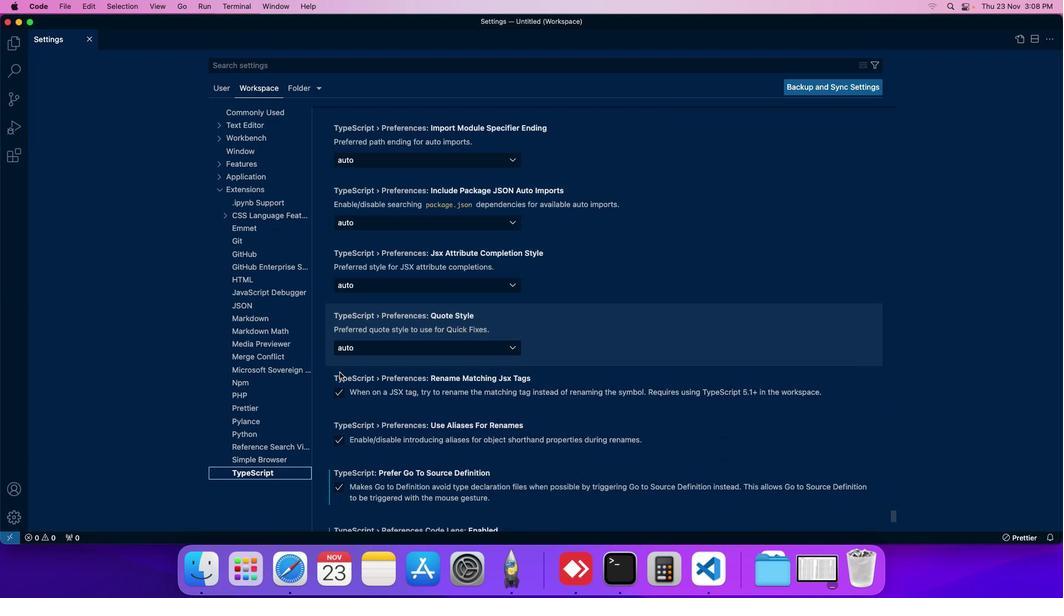 
Action: Mouse moved to (337, 369)
Screenshot: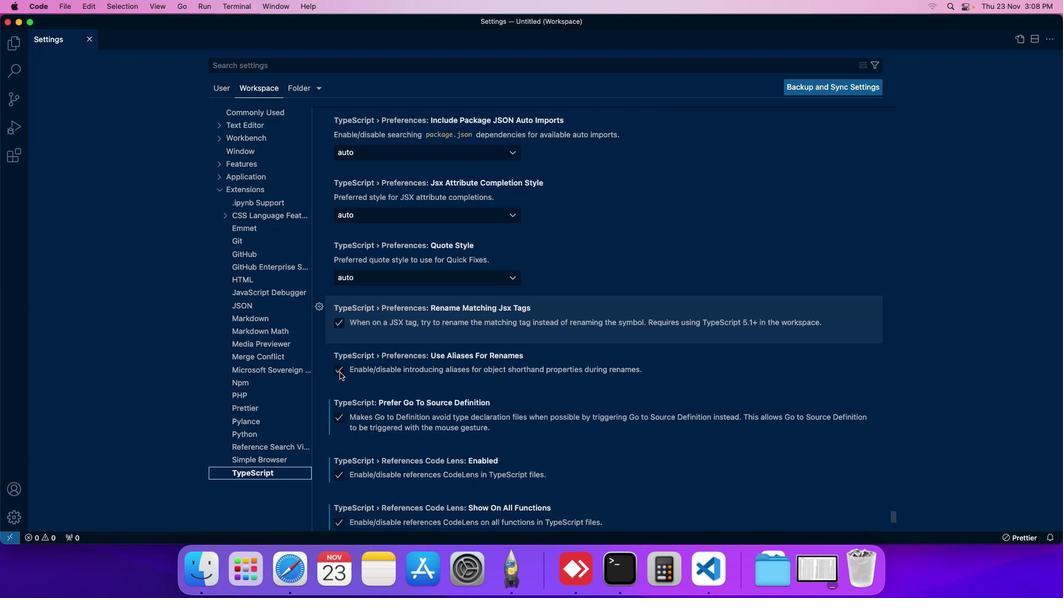 
Action: Mouse scrolled (337, 369) with delta (-2, -2)
Screenshot: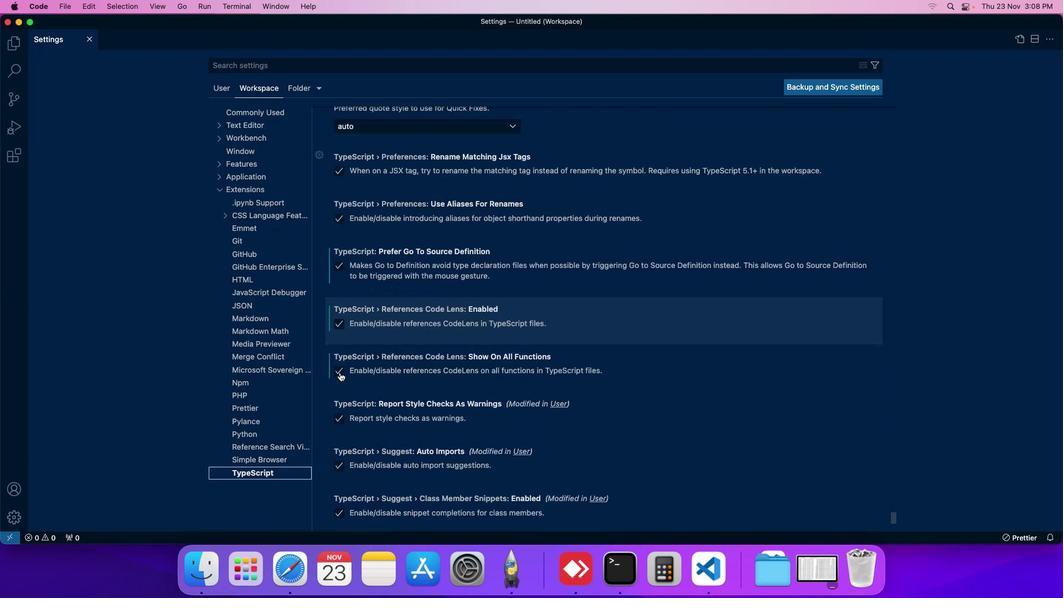 
Action: Mouse scrolled (337, 369) with delta (-2, -2)
Screenshot: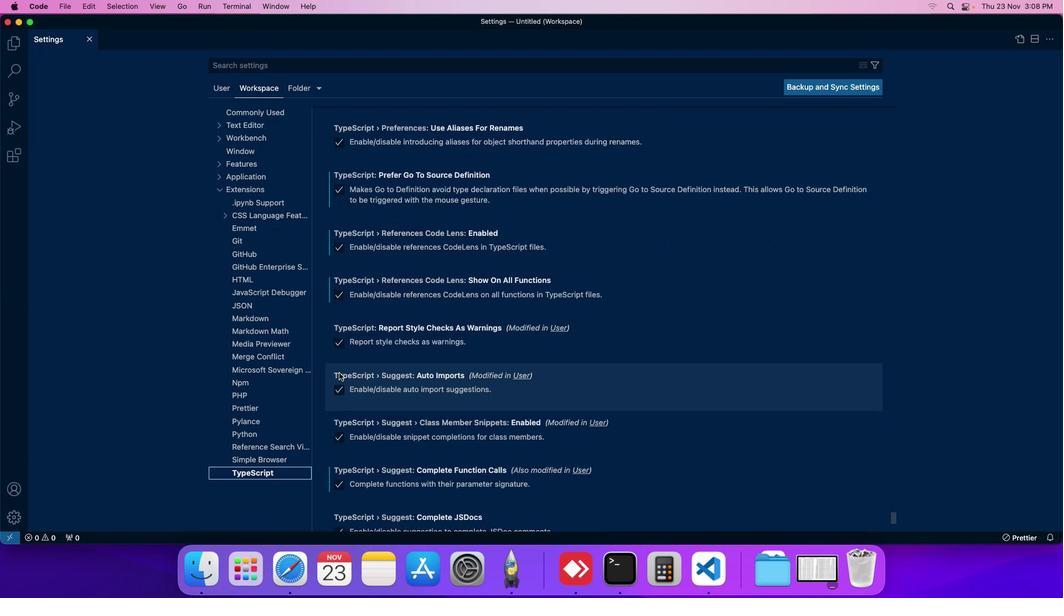 
Action: Mouse moved to (336, 370)
Screenshot: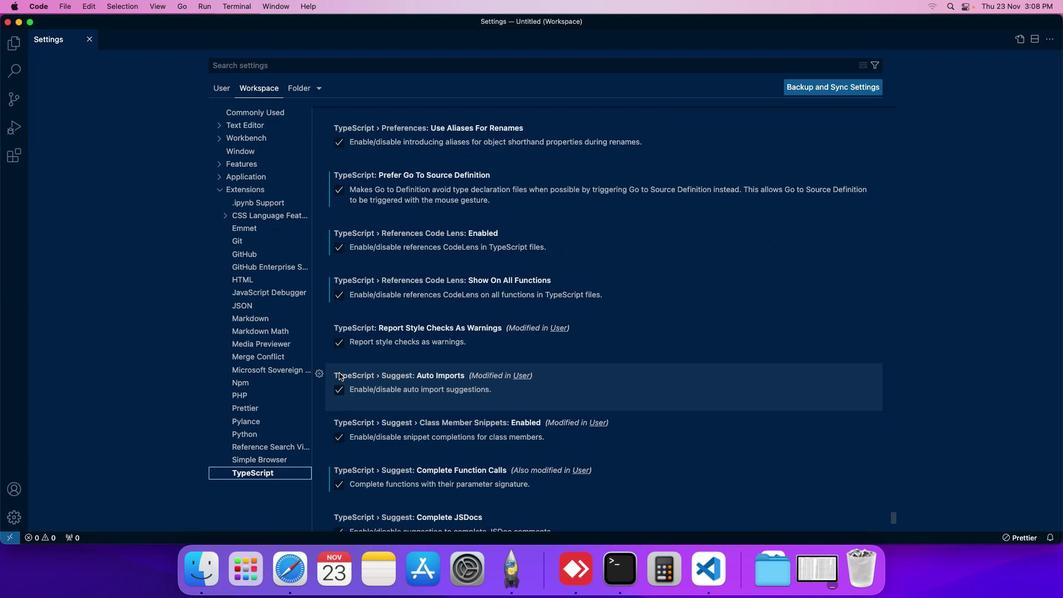 
Action: Mouse scrolled (336, 370) with delta (-2, -2)
Screenshot: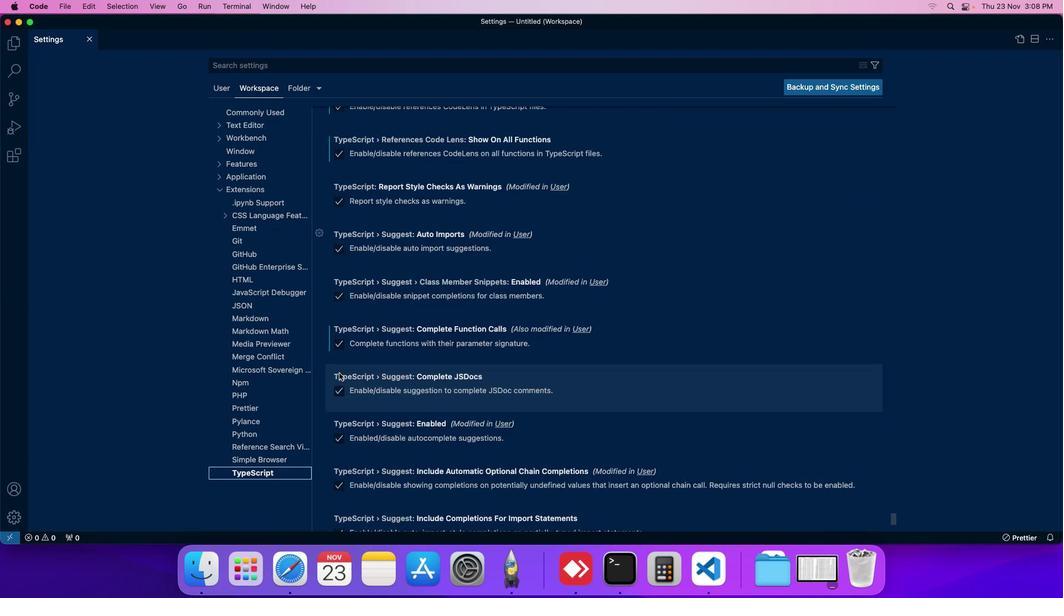 
Action: Mouse scrolled (336, 370) with delta (-2, -2)
Screenshot: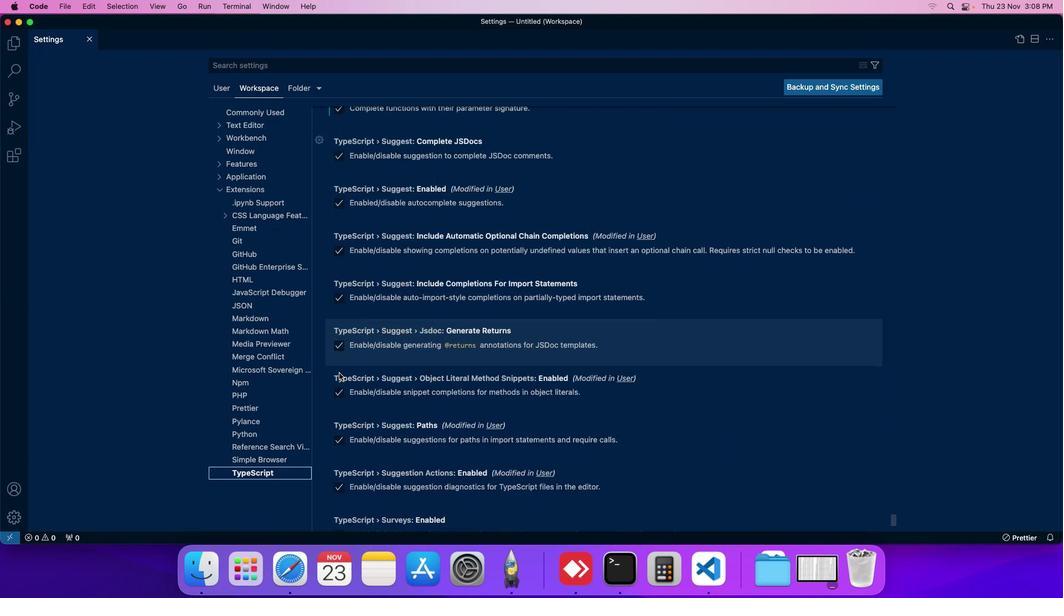 
Action: Mouse scrolled (336, 370) with delta (-2, -2)
Screenshot: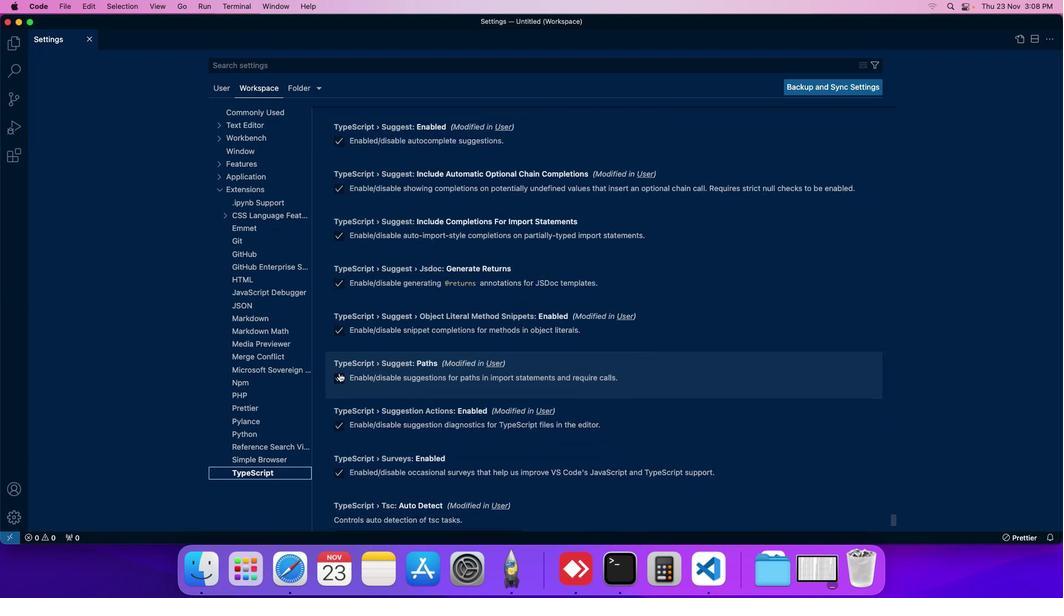 
Action: Mouse scrolled (336, 370) with delta (-2, -2)
Screenshot: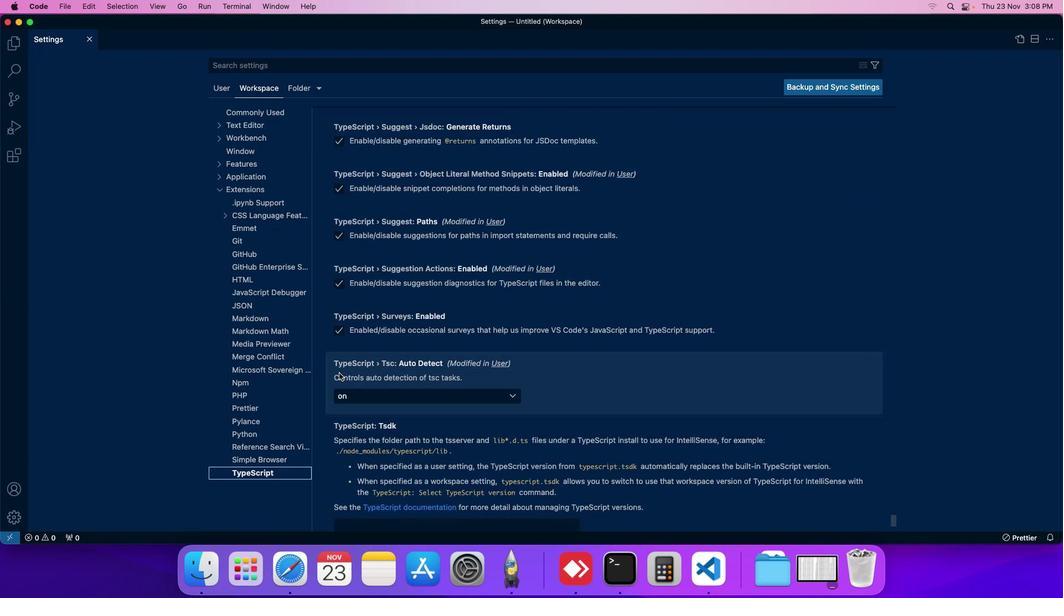 
Action: Mouse scrolled (336, 370) with delta (-2, -2)
Screenshot: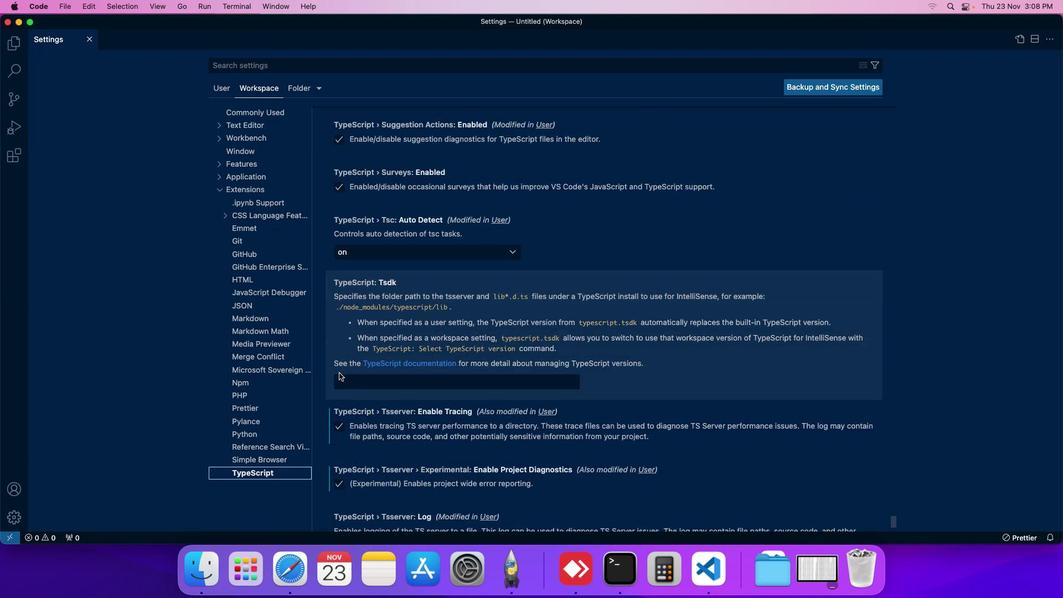 
Action: Mouse scrolled (336, 370) with delta (-2, -1)
Screenshot: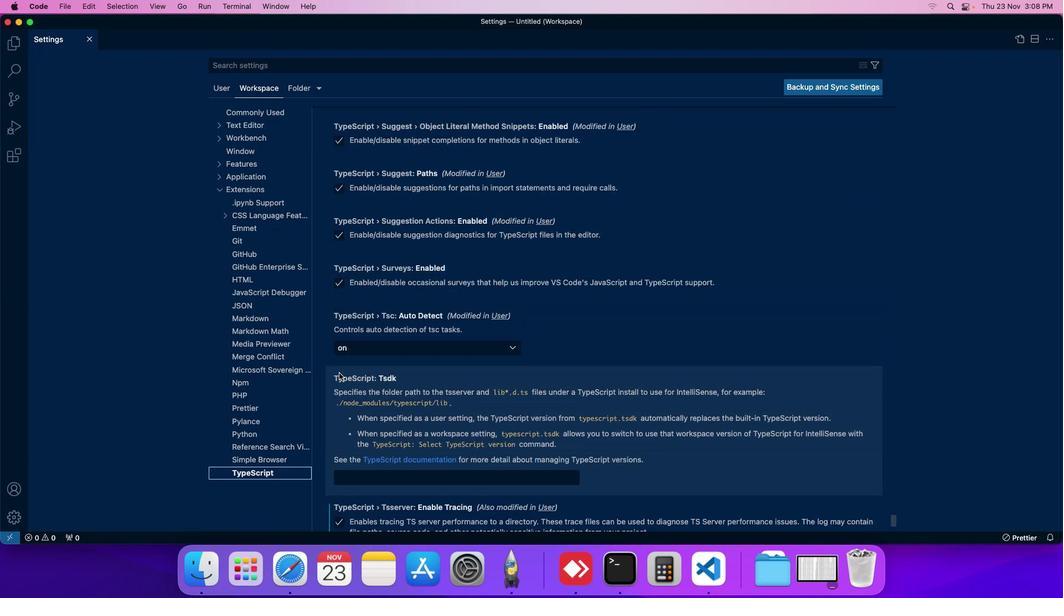 
Action: Mouse scrolled (336, 370) with delta (-2, -1)
Screenshot: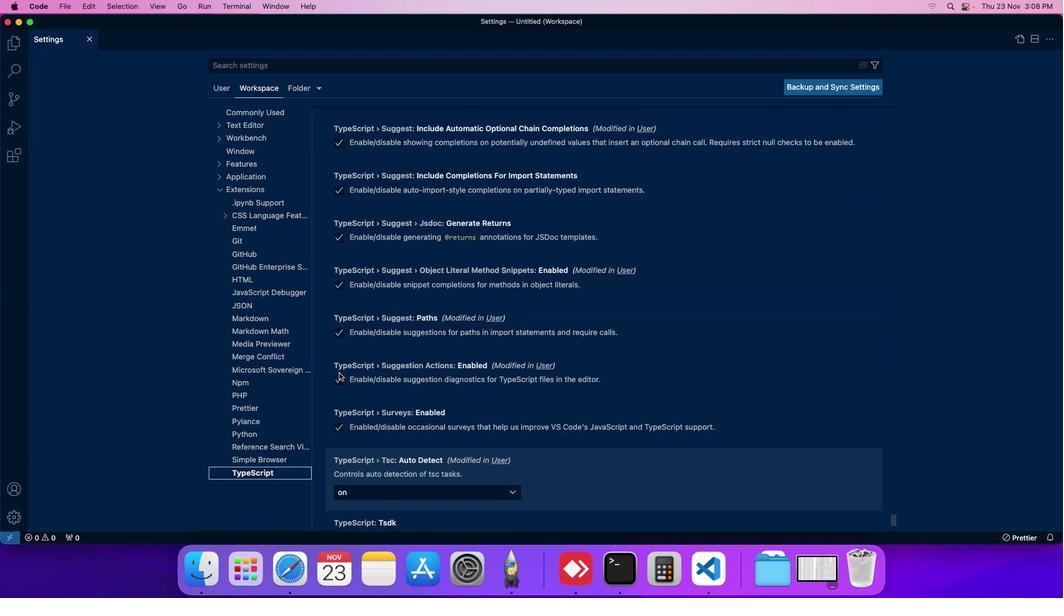 
Action: Mouse scrolled (336, 370) with delta (-2, -1)
Screenshot: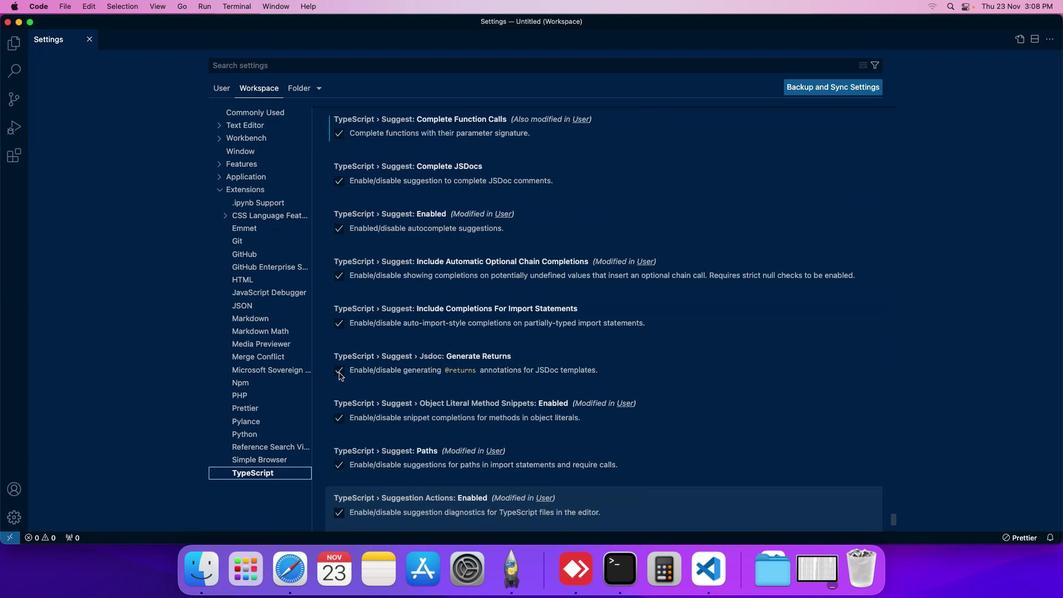 
Action: Mouse scrolled (336, 370) with delta (-2, -1)
Screenshot: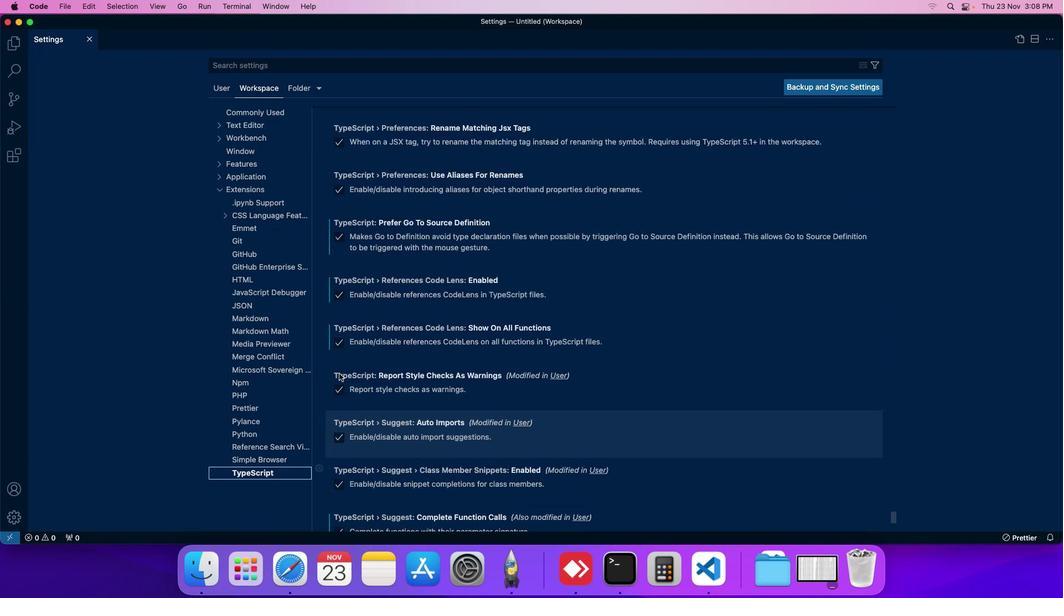 
Action: Mouse moved to (336, 370)
Screenshot: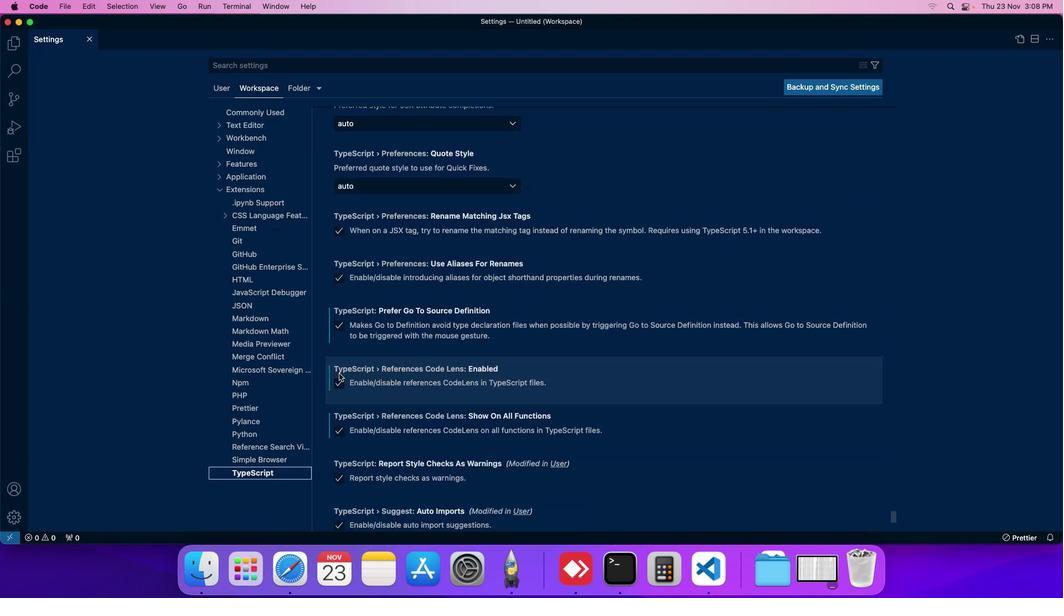 
Action: Mouse scrolled (336, 370) with delta (-2, -1)
Screenshot: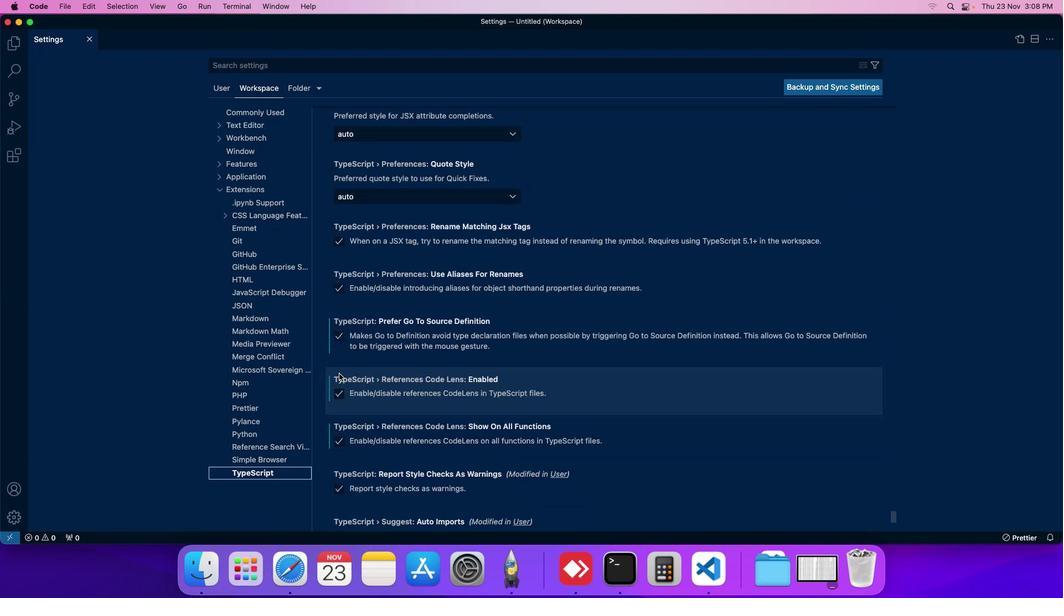 
Action: Mouse scrolled (336, 370) with delta (-2, -1)
Screenshot: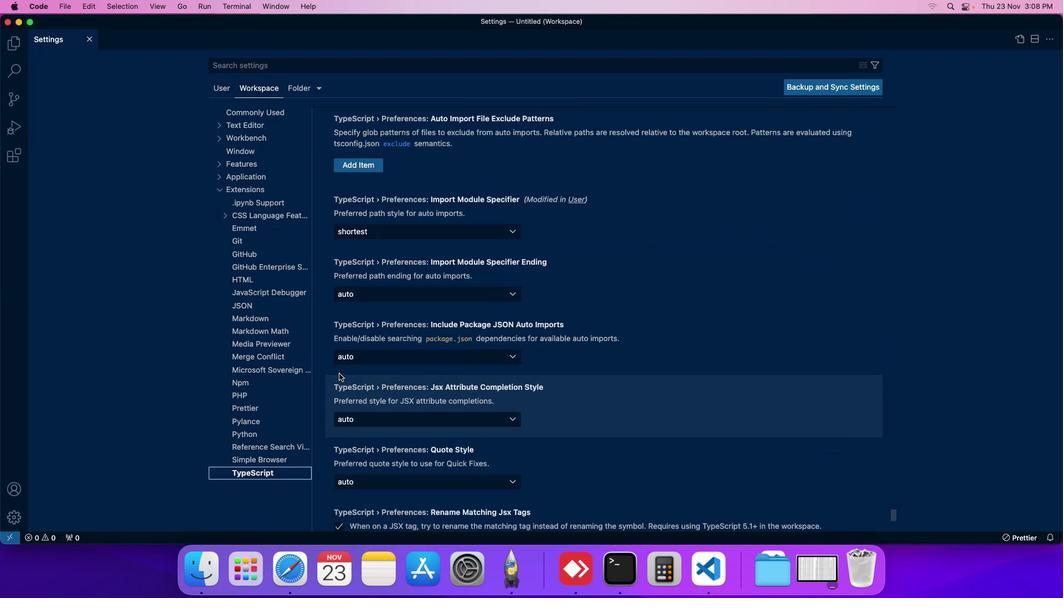 
Action: Mouse moved to (336, 370)
Screenshot: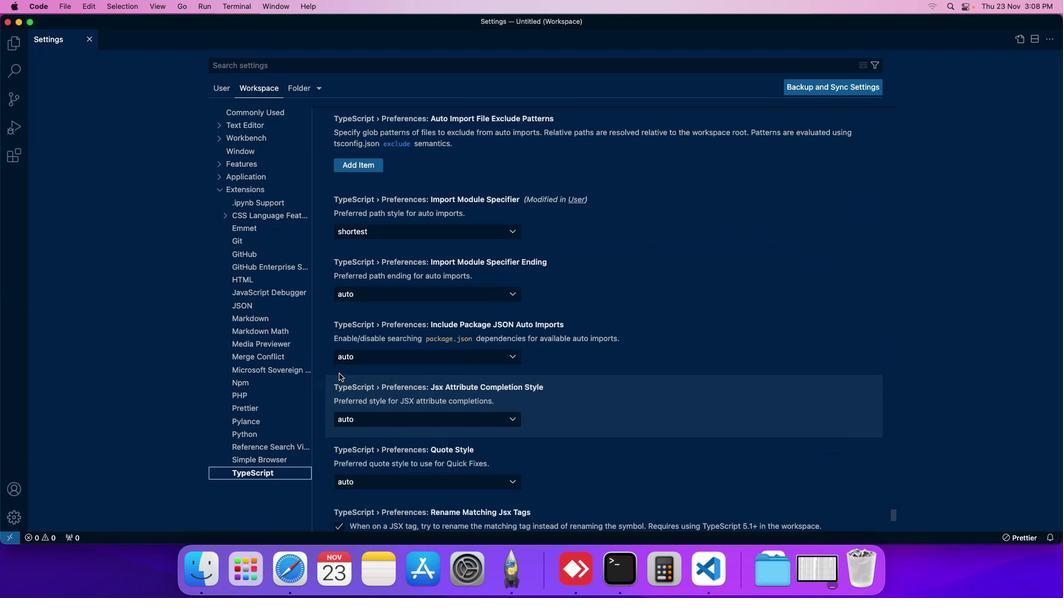 
Action: Mouse scrolled (336, 370) with delta (-2, -1)
Screenshot: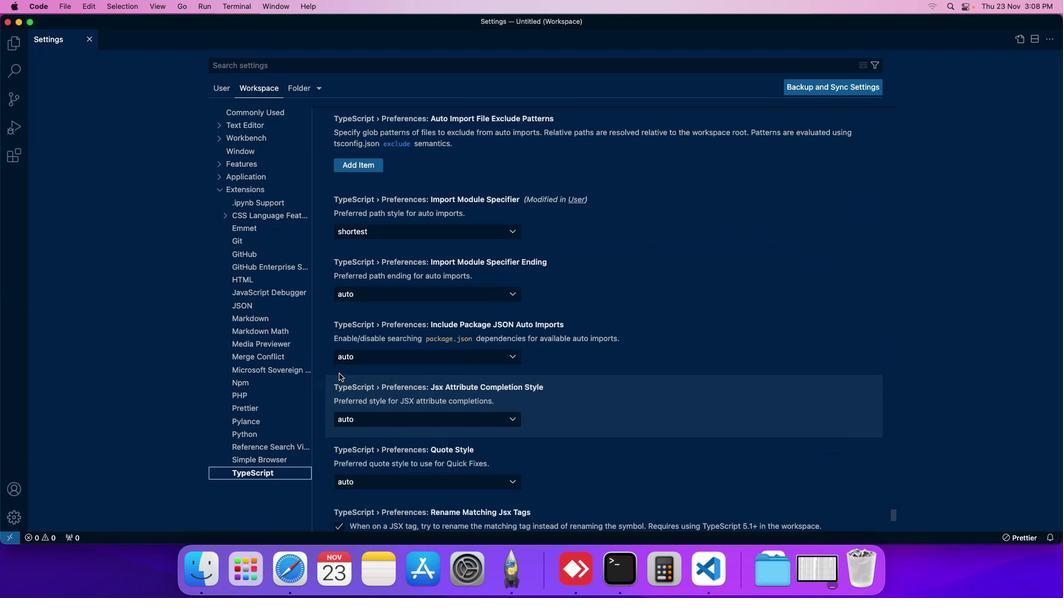 
Action: Mouse moved to (352, 333)
Screenshot: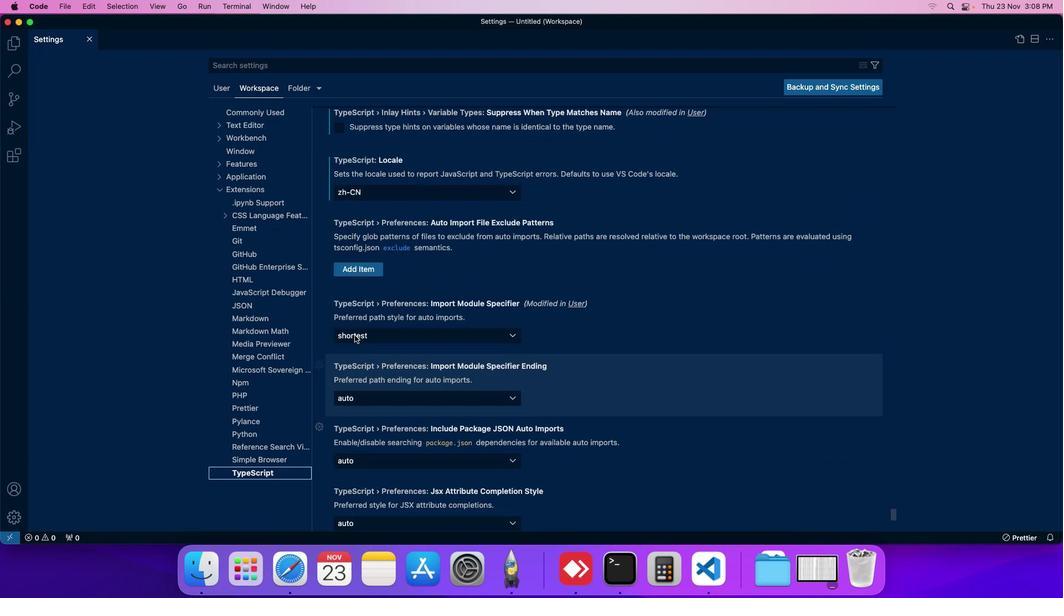 
Action: Mouse scrolled (352, 333) with delta (-2, -1)
Screenshot: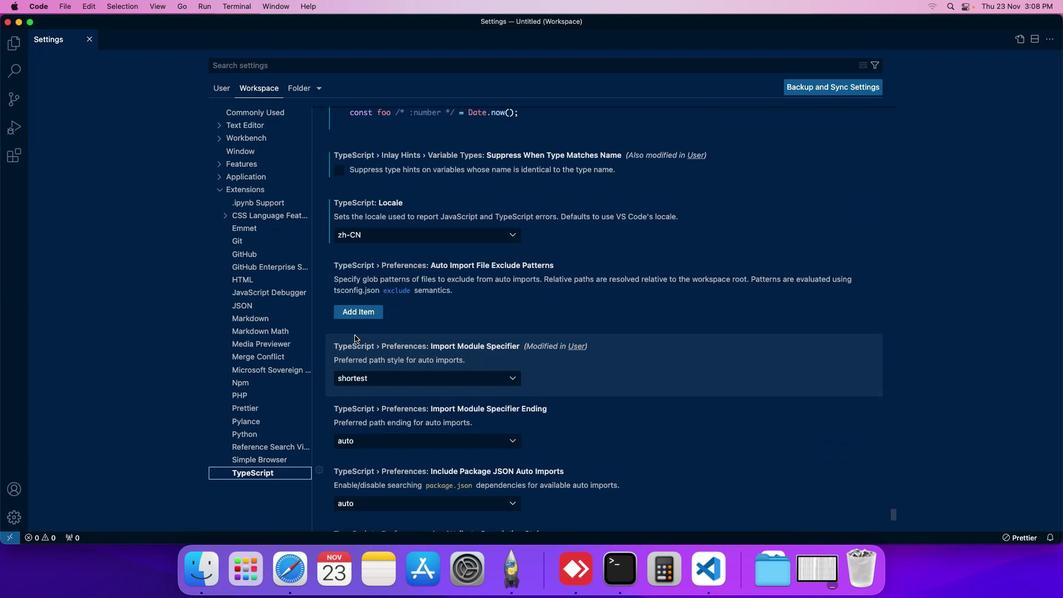 
Action: Mouse moved to (383, 244)
Screenshot: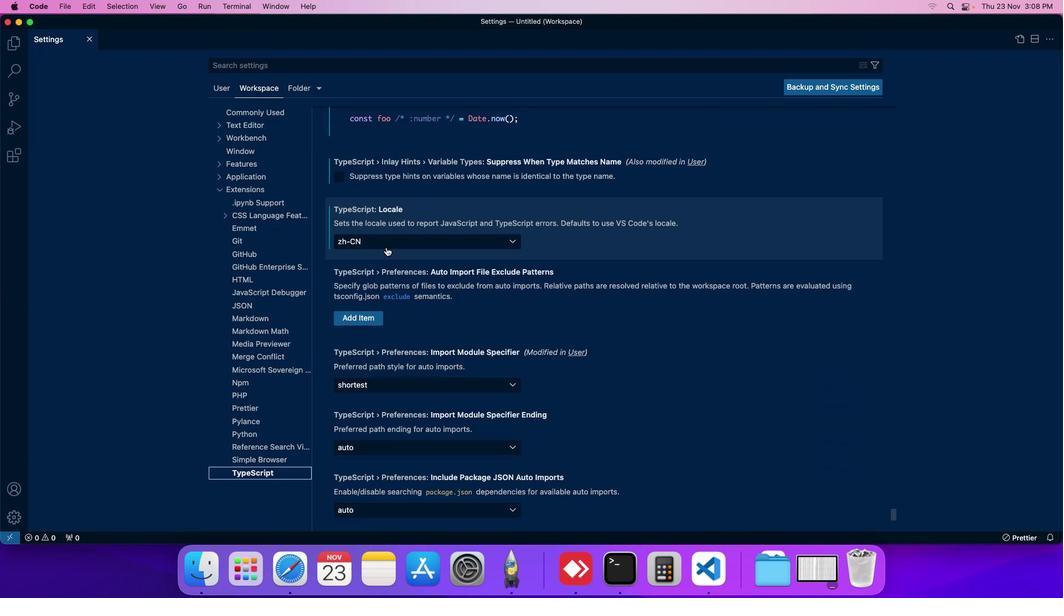 
Action: Mouse pressed left at (383, 244)
Screenshot: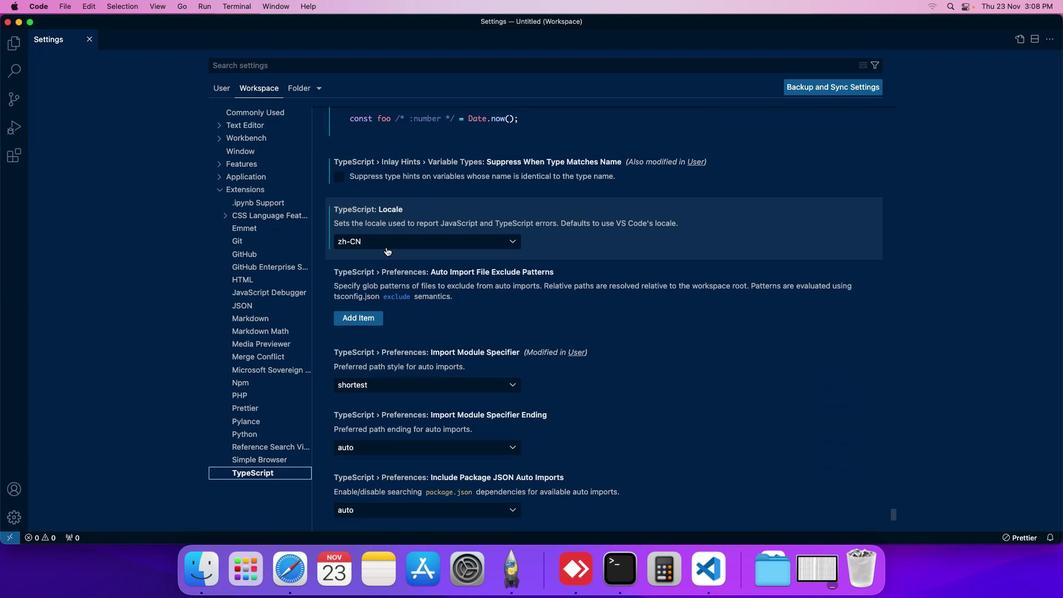 
Action: Mouse moved to (355, 379)
Screenshot: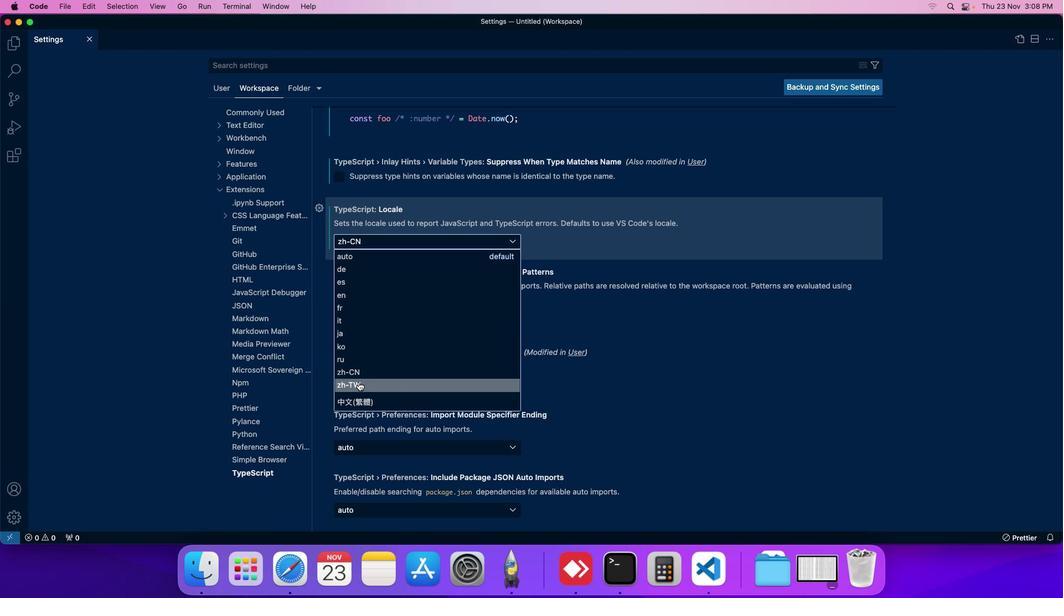 
Action: Mouse pressed left at (355, 379)
Screenshot: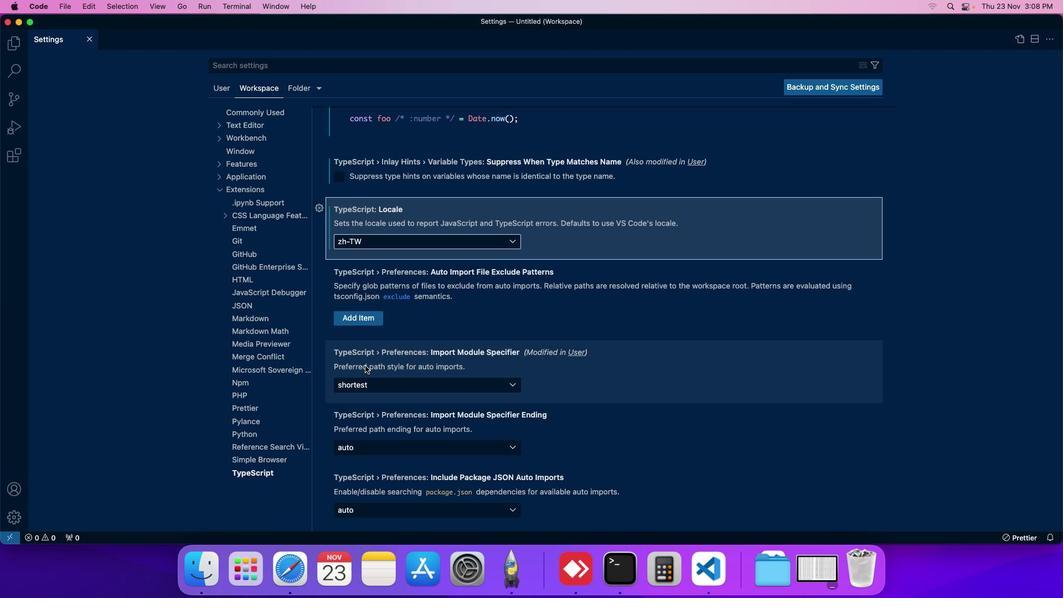 
Action: Mouse moved to (399, 246)
Screenshot: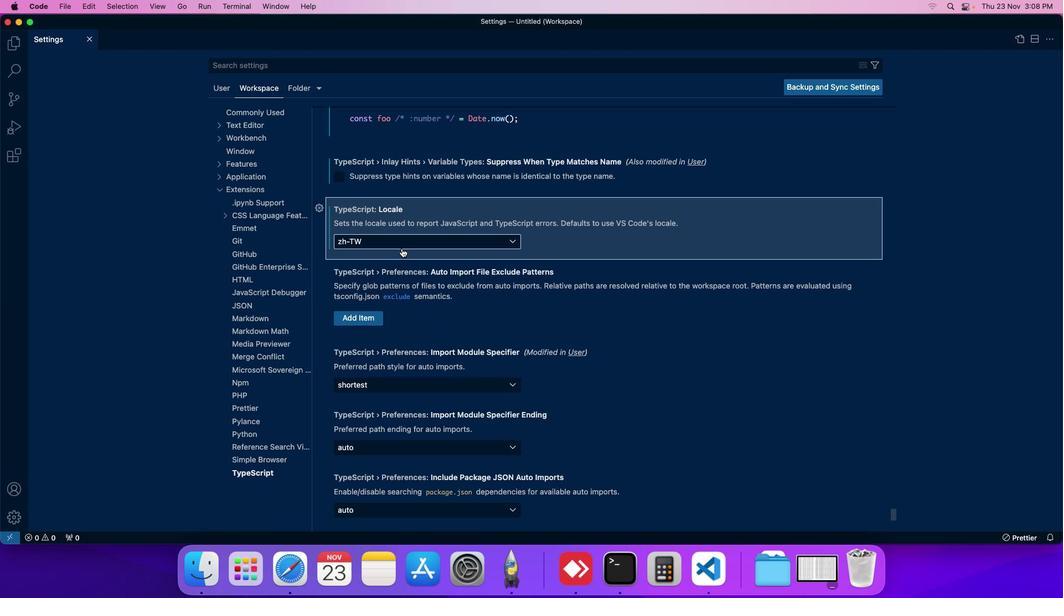 
